 Task: Search one way flight ticket for 1 adult, 6 children, 1 infant in seat and 1 infant on lap in business from Albany: Albany International Airport to Greenville: Pitt-greenville Airport on 5-2-2023. Choice of flights is Emirates. Number of bags: 1 carry on bag. Price is upto 65000. Outbound departure time preference is 15:30.
Action: Mouse moved to (246, 320)
Screenshot: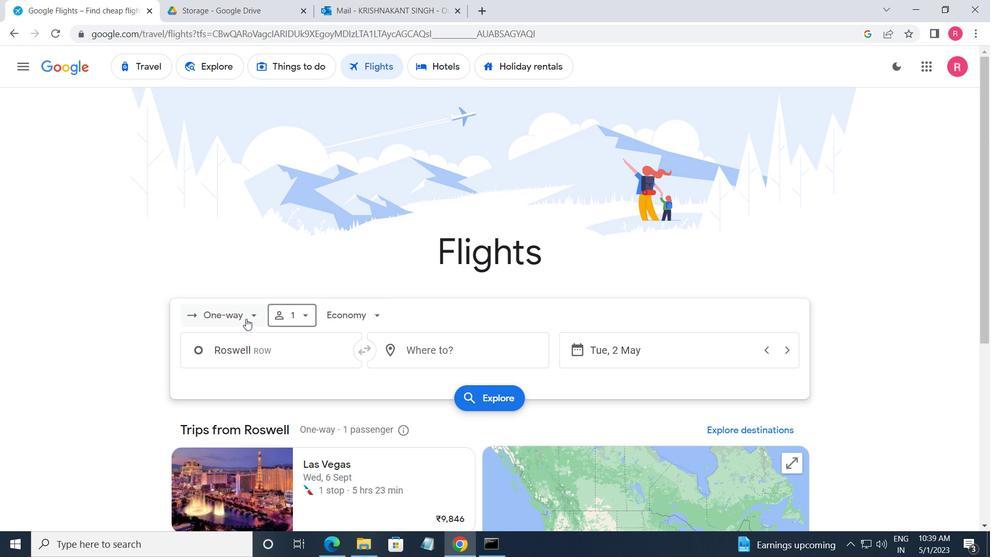 
Action: Mouse pressed left at (246, 320)
Screenshot: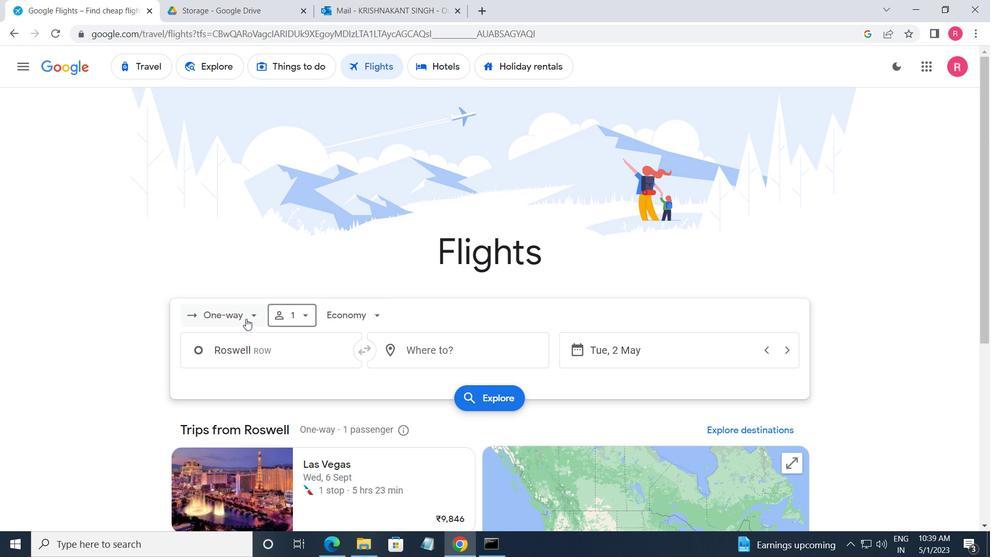 
Action: Mouse moved to (241, 382)
Screenshot: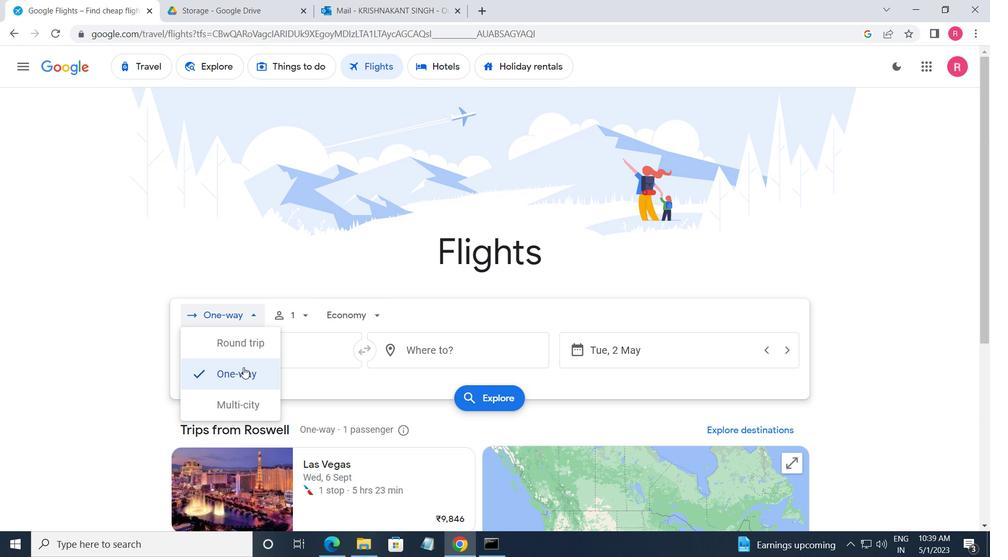 
Action: Mouse pressed left at (241, 382)
Screenshot: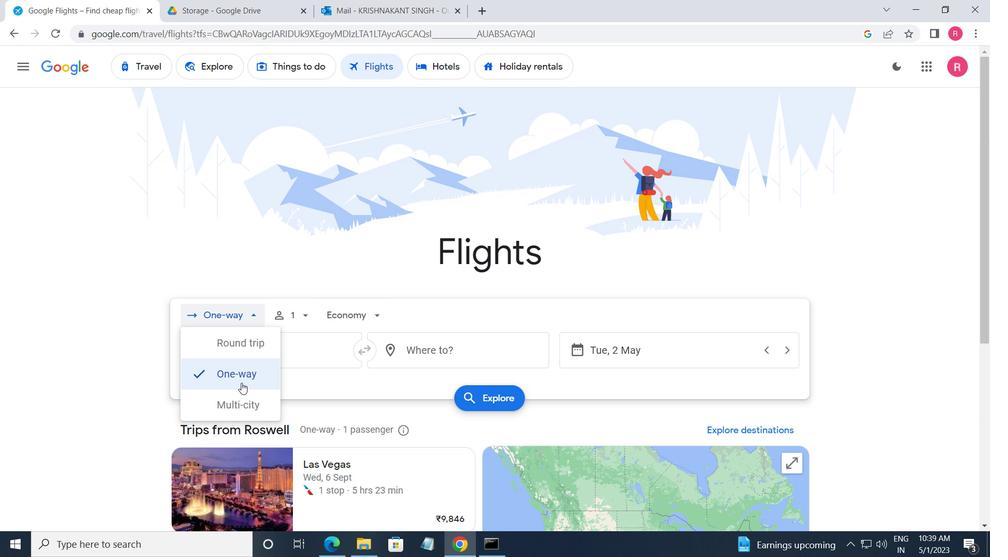 
Action: Mouse moved to (298, 319)
Screenshot: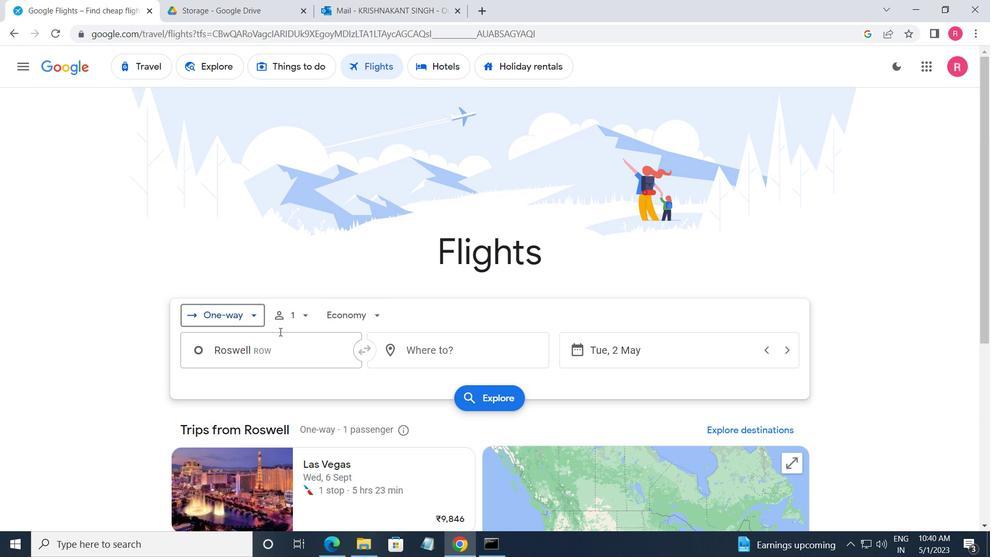 
Action: Mouse pressed left at (298, 319)
Screenshot: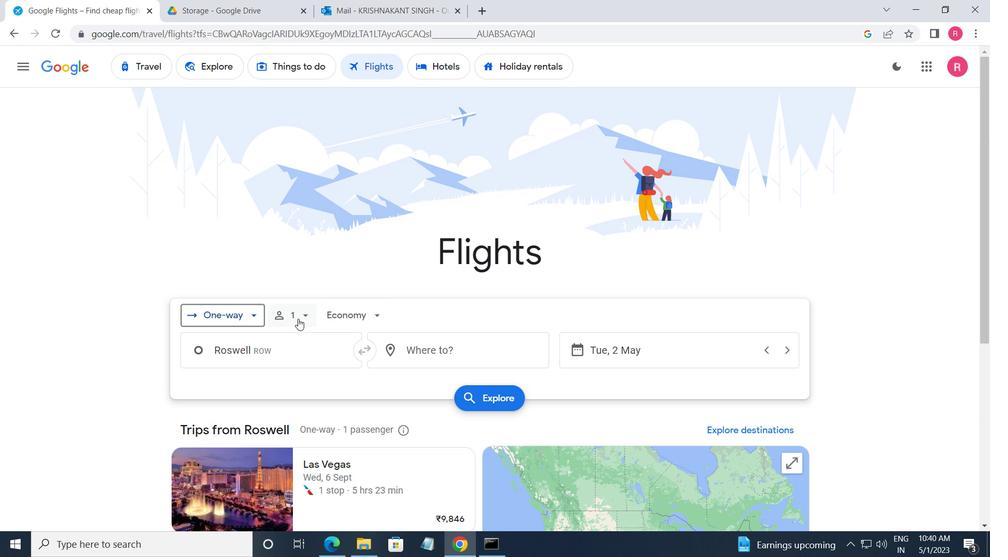 
Action: Mouse moved to (401, 353)
Screenshot: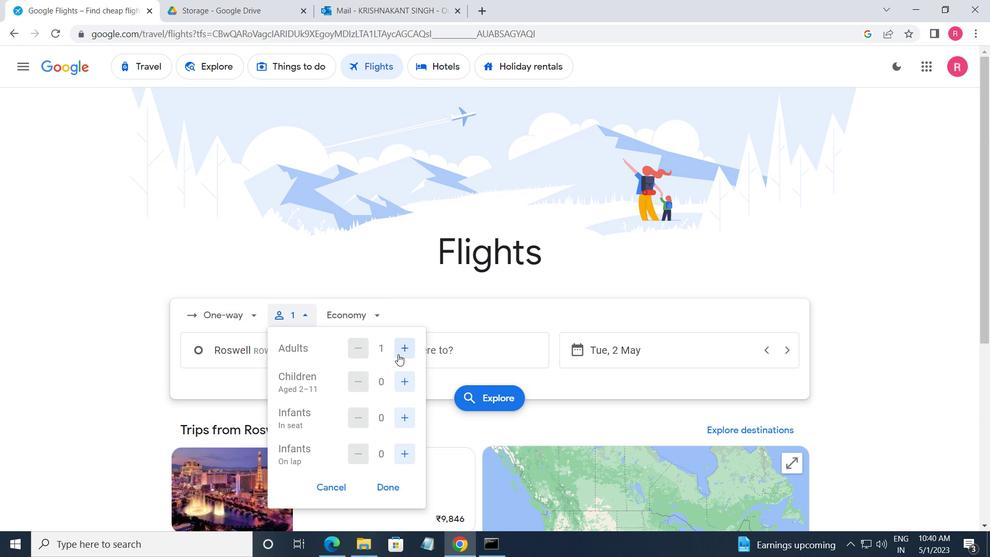 
Action: Mouse pressed left at (401, 353)
Screenshot: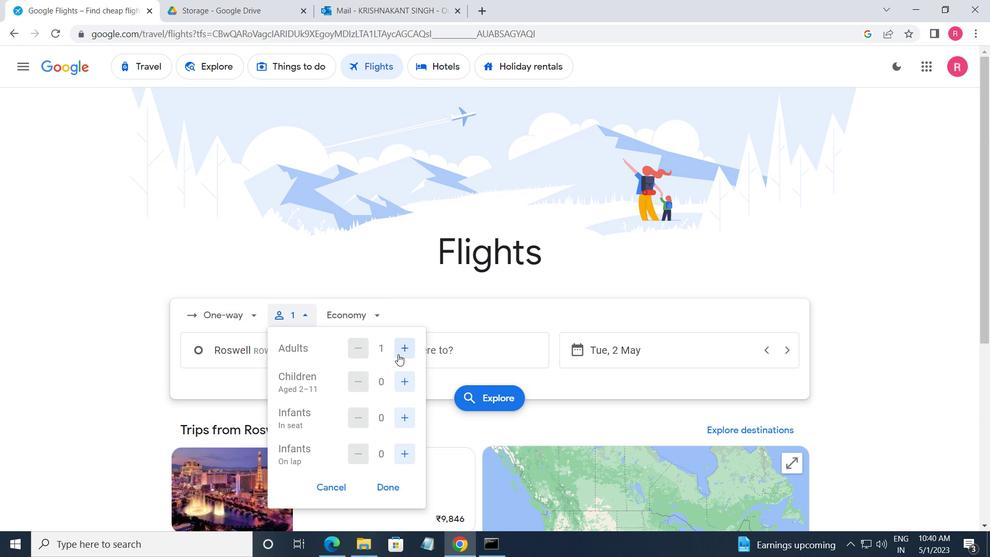 
Action: Mouse moved to (403, 353)
Screenshot: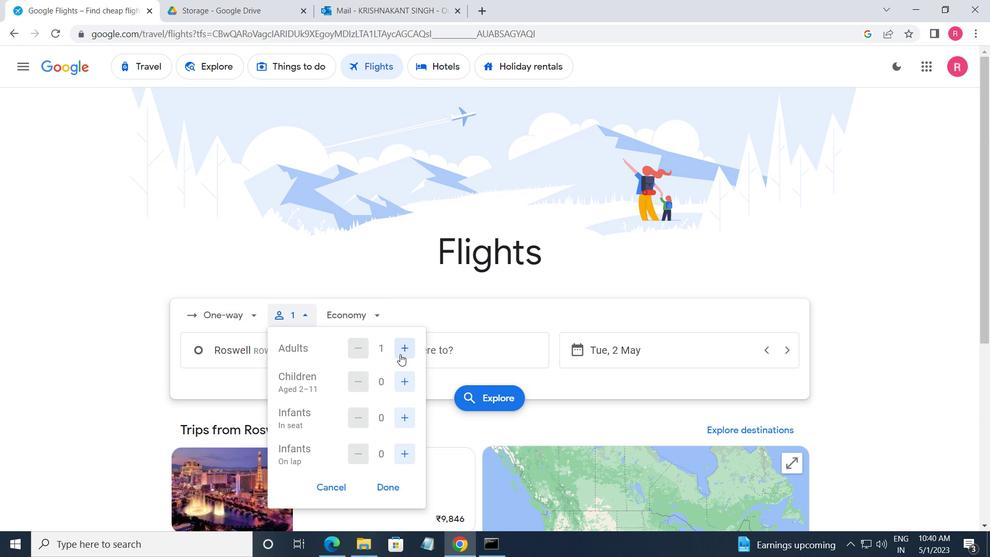 
Action: Mouse pressed left at (403, 353)
Screenshot: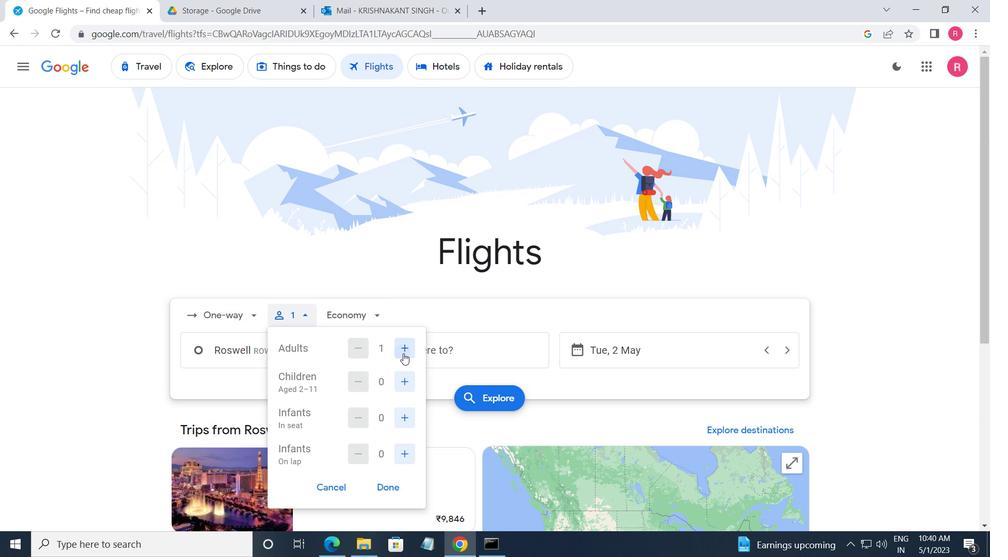 
Action: Mouse pressed left at (403, 353)
Screenshot: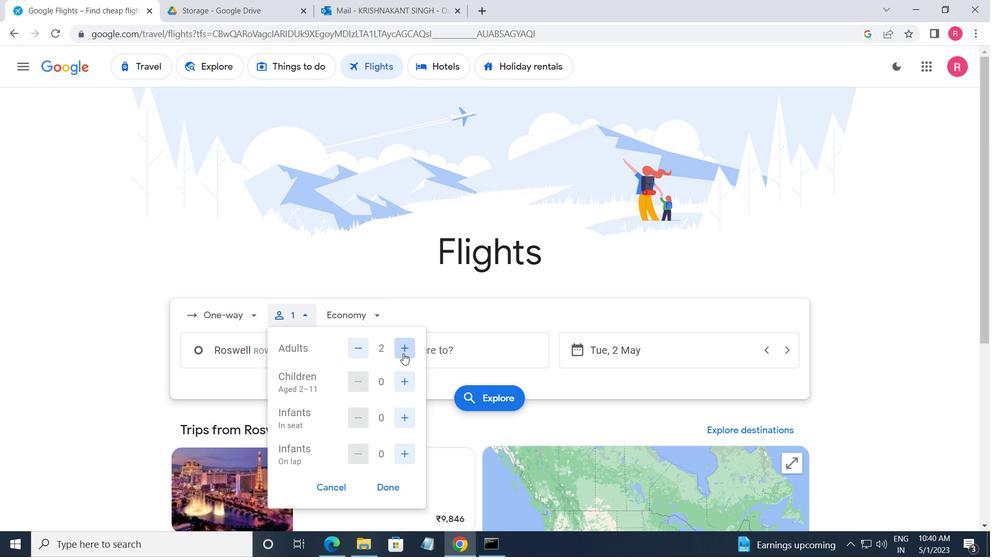 
Action: Mouse pressed left at (403, 353)
Screenshot: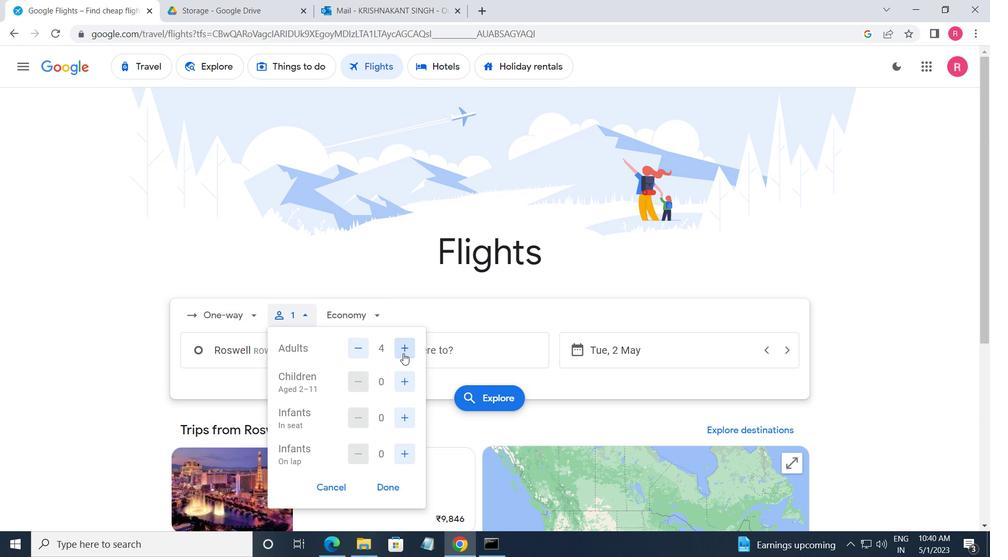 
Action: Mouse moved to (396, 385)
Screenshot: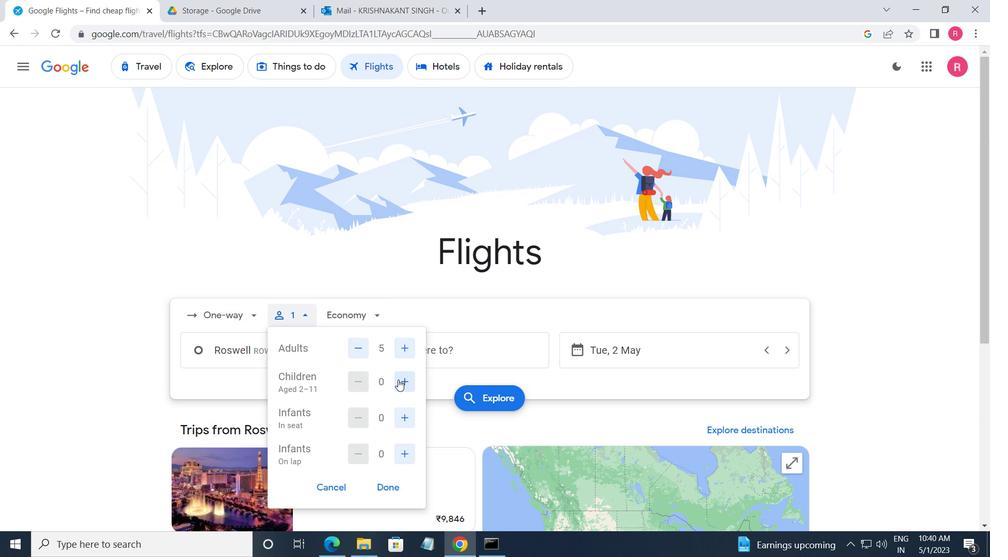 
Action: Mouse pressed left at (396, 385)
Screenshot: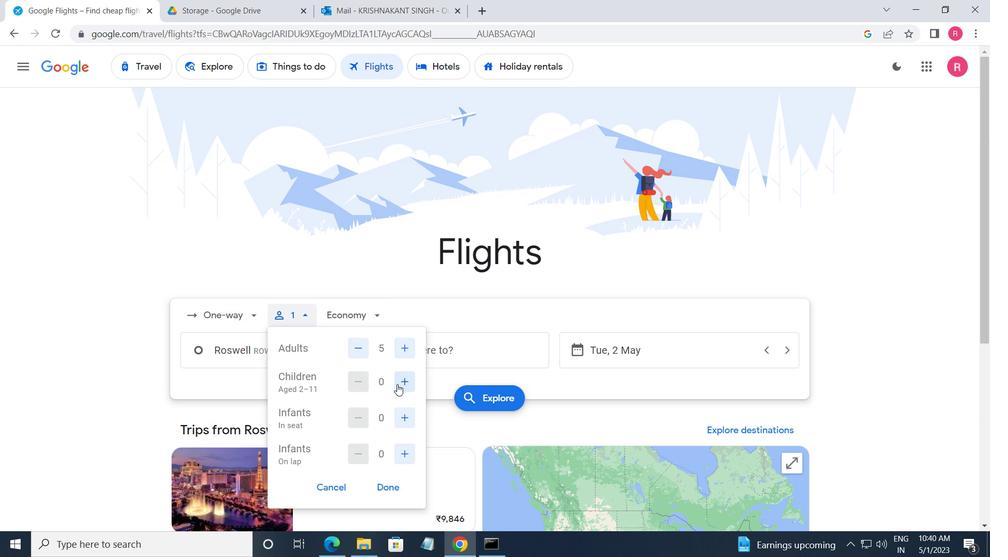 
Action: Mouse moved to (399, 415)
Screenshot: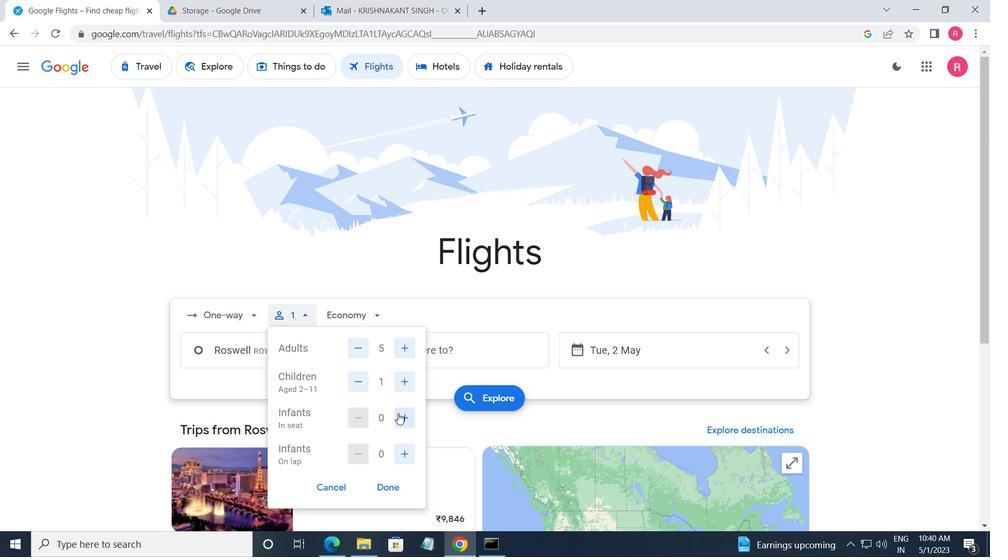 
Action: Mouse pressed left at (399, 415)
Screenshot: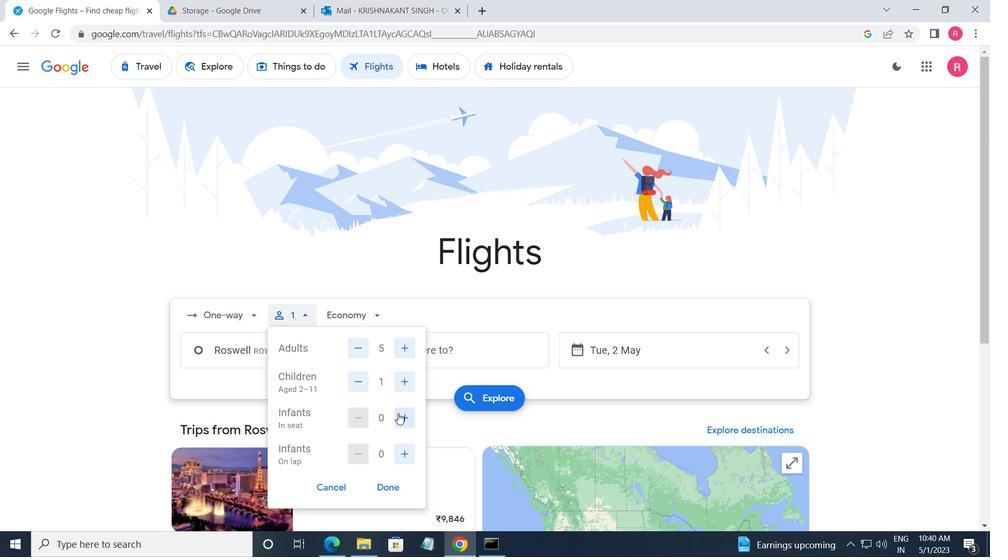 
Action: Mouse moved to (401, 415)
Screenshot: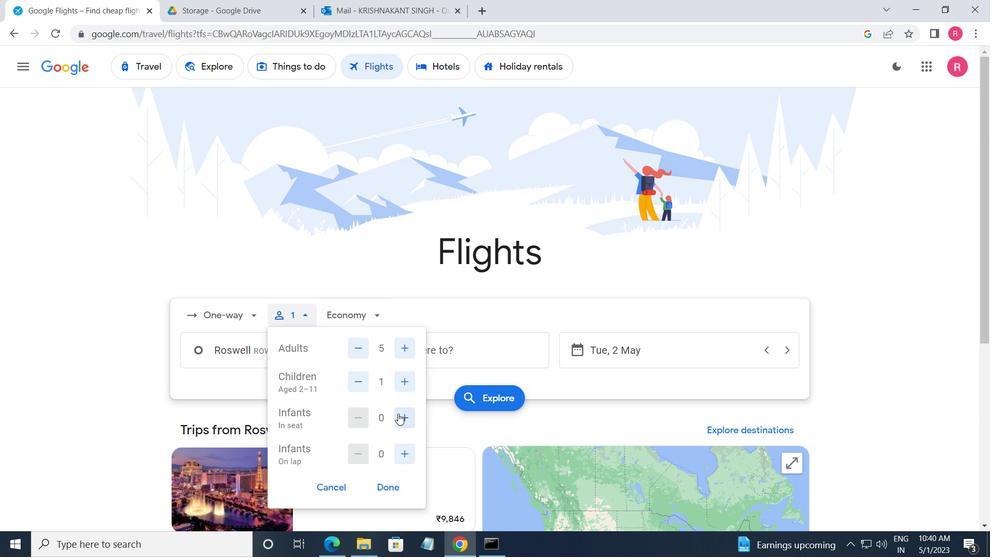 
Action: Mouse pressed left at (401, 415)
Screenshot: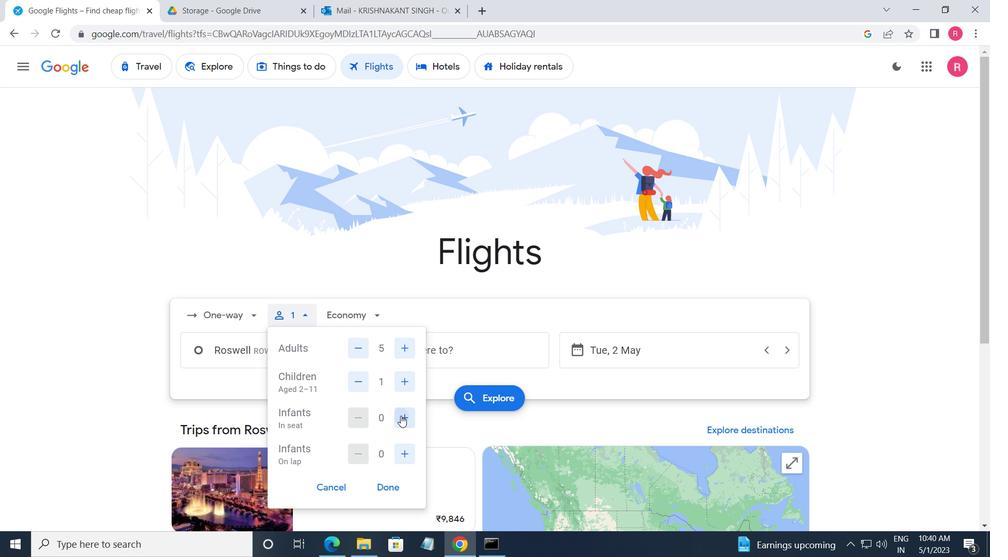 
Action: Mouse moved to (406, 449)
Screenshot: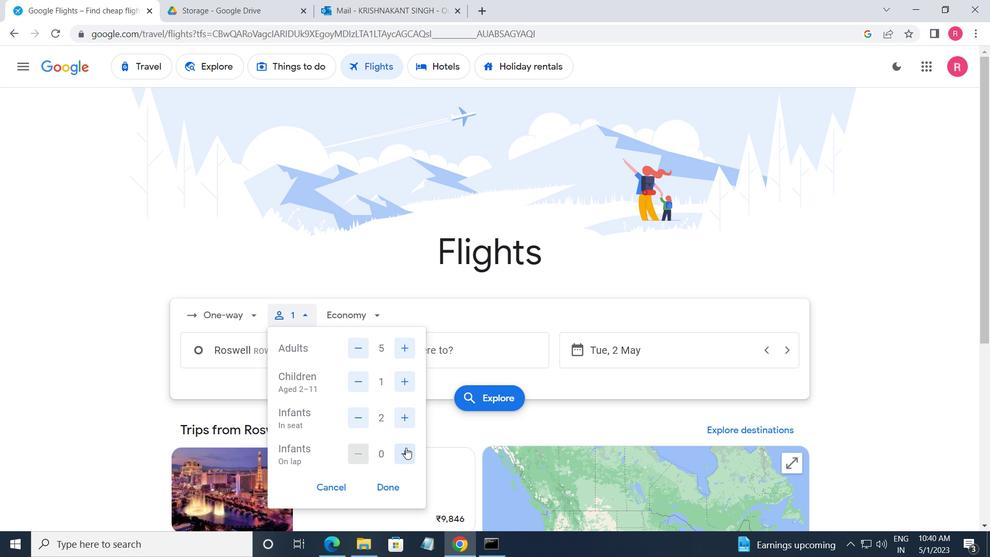 
Action: Mouse pressed left at (406, 449)
Screenshot: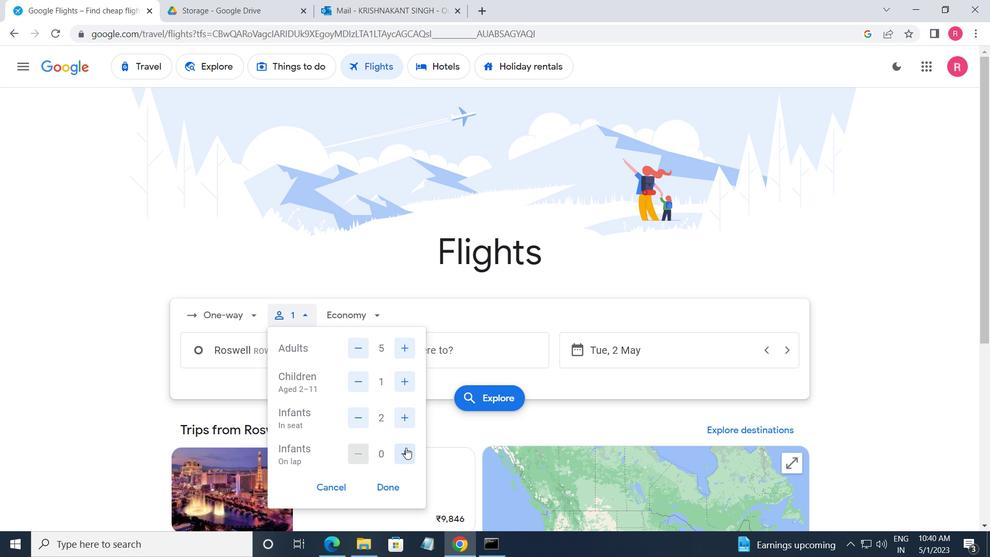 
Action: Mouse moved to (389, 490)
Screenshot: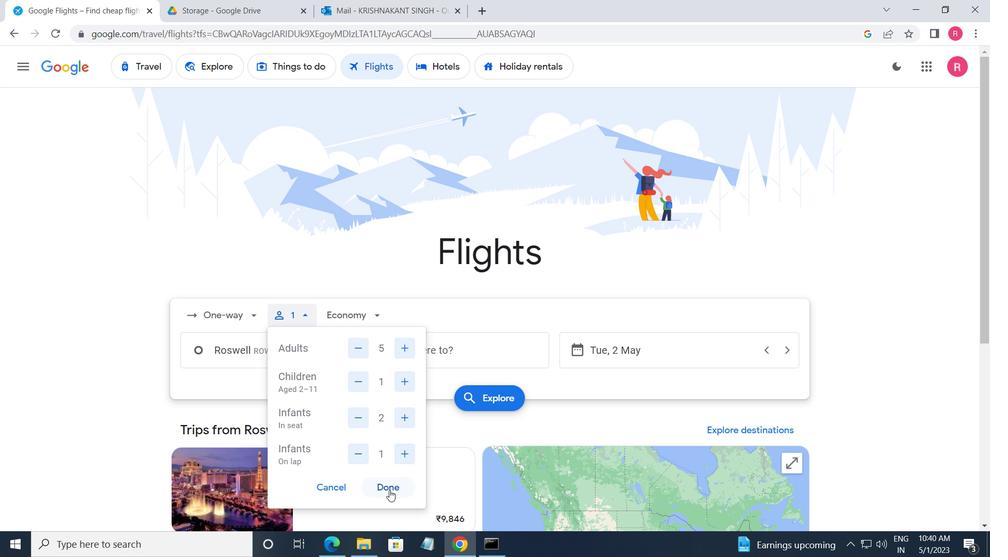 
Action: Mouse pressed left at (389, 490)
Screenshot: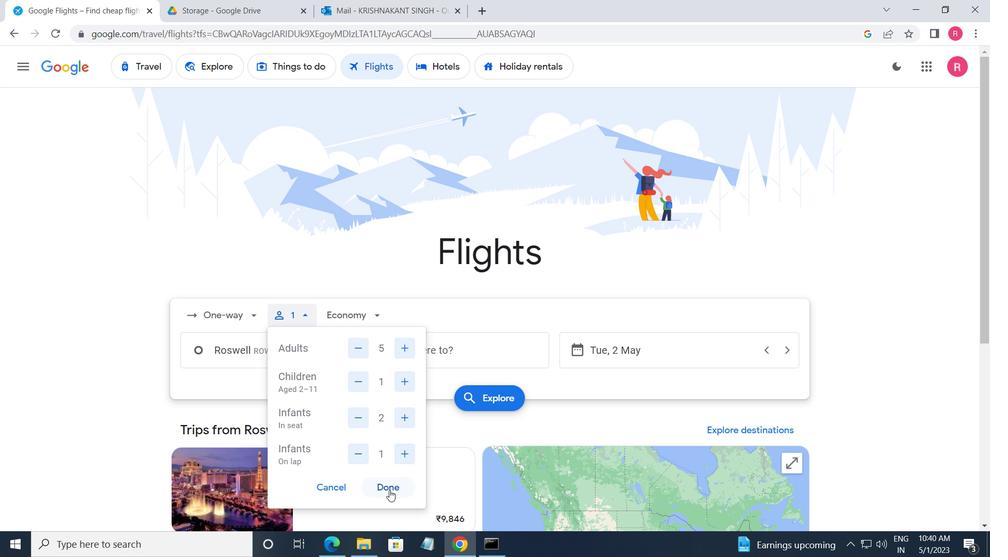 
Action: Mouse moved to (341, 317)
Screenshot: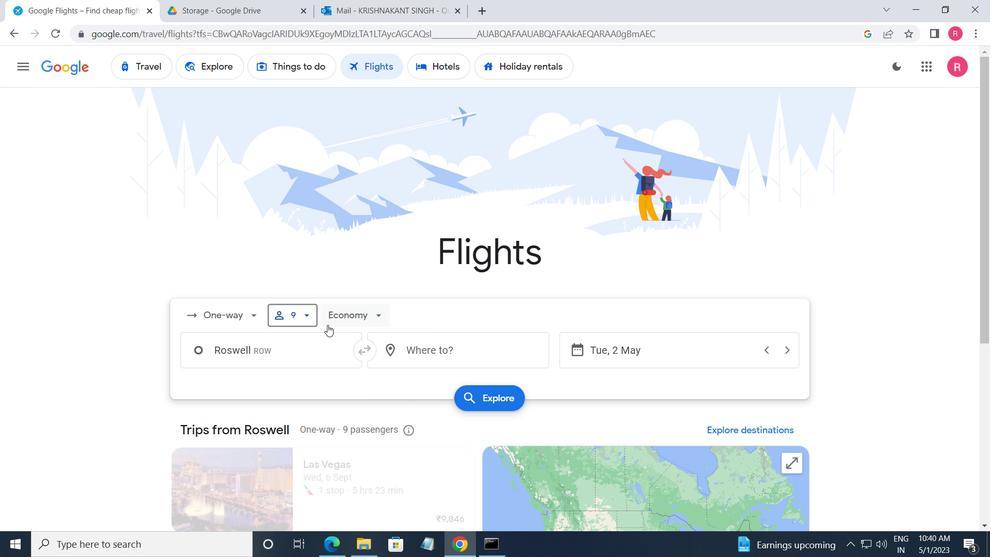 
Action: Mouse pressed left at (341, 317)
Screenshot: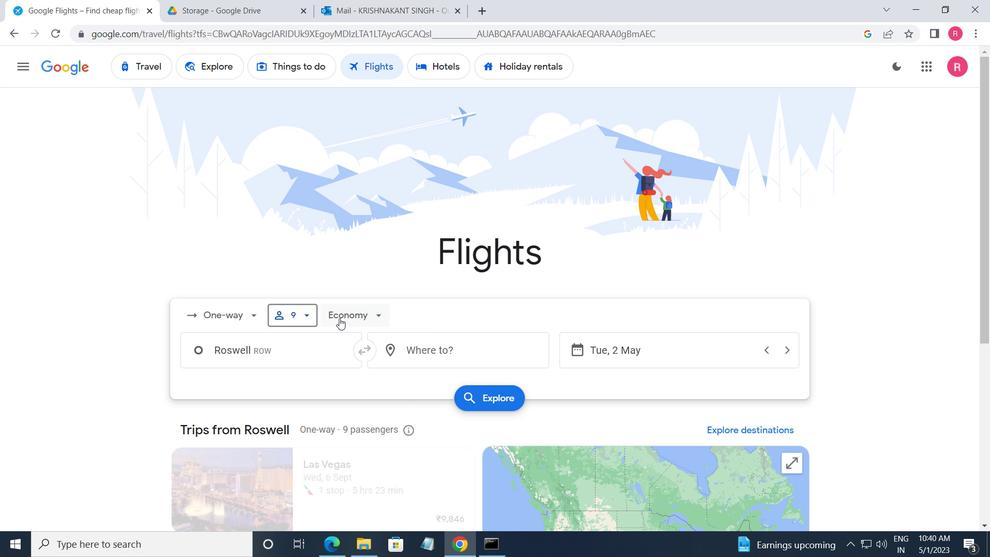 
Action: Mouse moved to (388, 413)
Screenshot: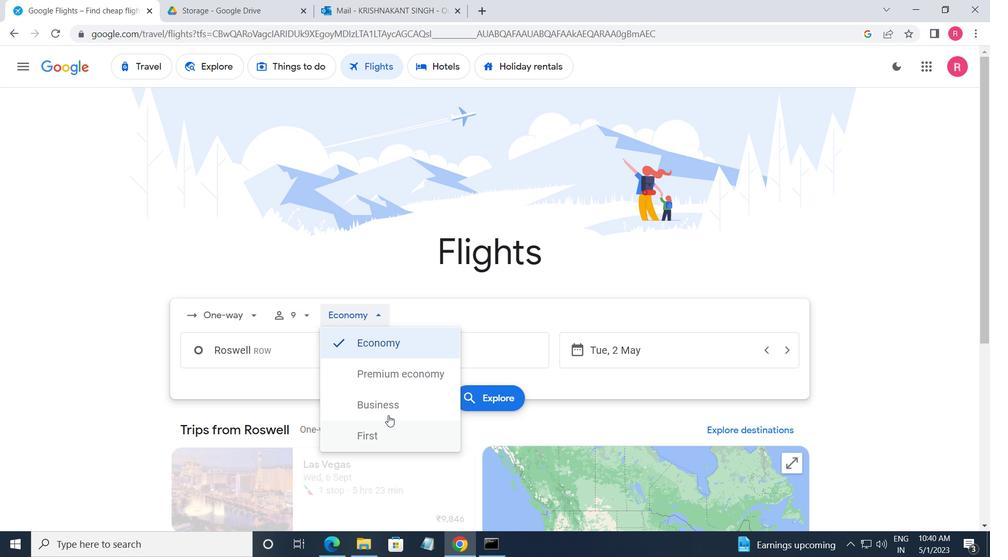 
Action: Mouse pressed left at (388, 413)
Screenshot: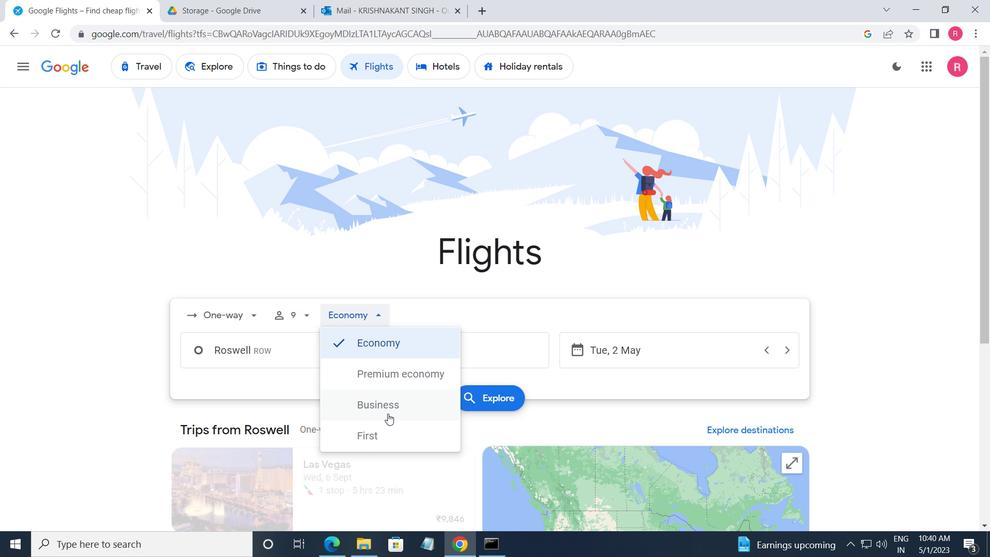 
Action: Mouse moved to (300, 363)
Screenshot: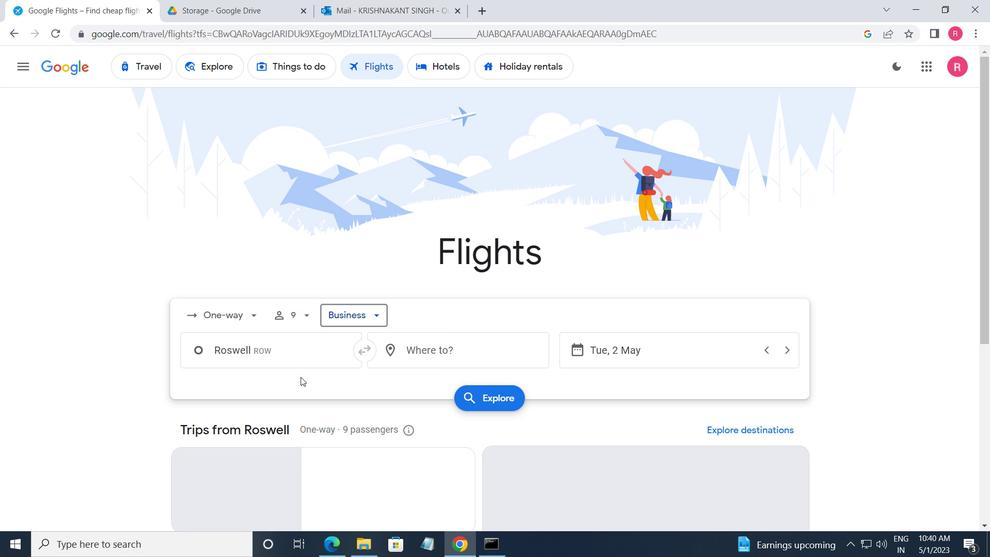 
Action: Mouse pressed left at (300, 363)
Screenshot: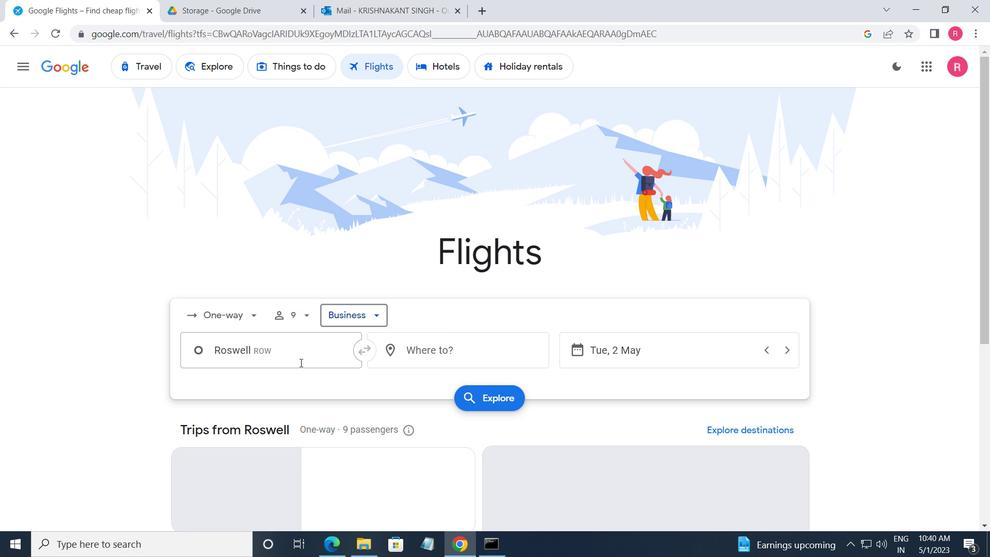 
Action: Key pressed <Key.shift>SANTA<Key.space><Key.shift>FE<Key.space><Key.shift><Key.shift><Key.shift><Key.shift><Key.shift><Key.shift>MUN<Key.backspace><Key.backspace>
Screenshot: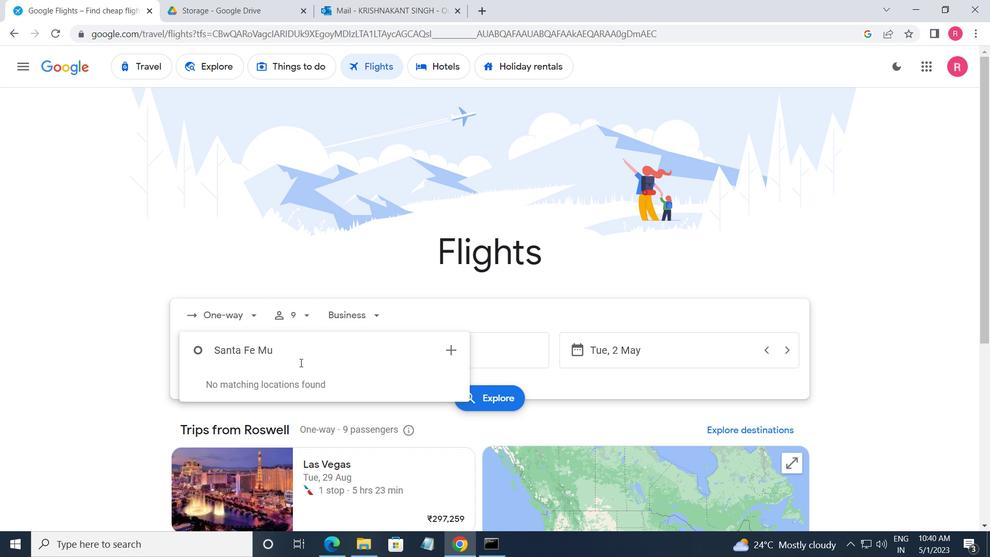 
Action: Mouse moved to (273, 485)
Screenshot: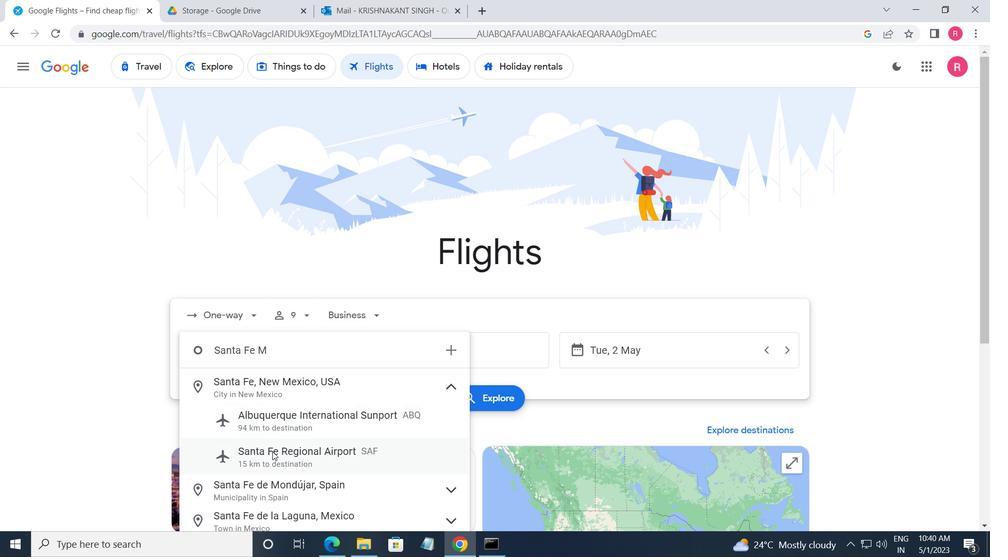 
Action: Mouse pressed left at (273, 485)
Screenshot: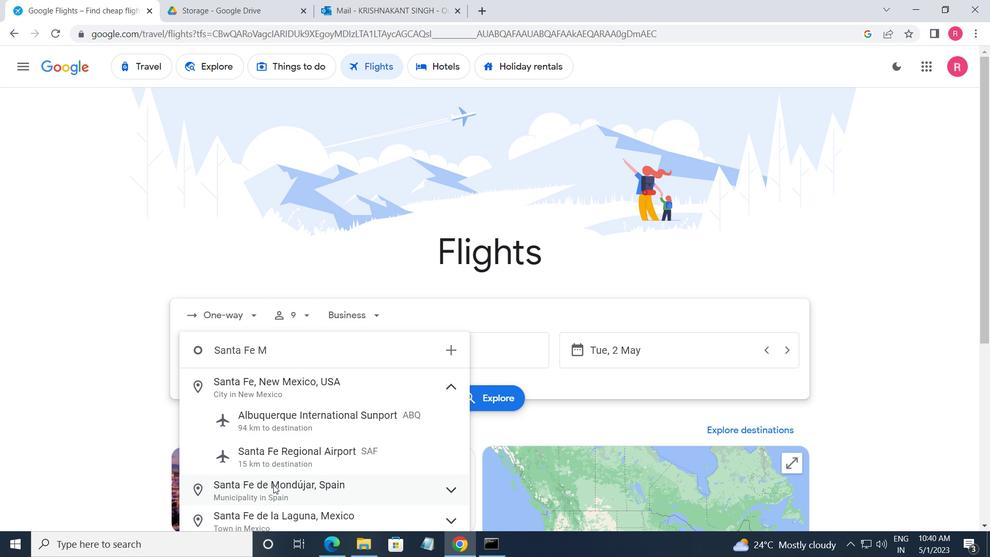 
Action: Mouse moved to (491, 358)
Screenshot: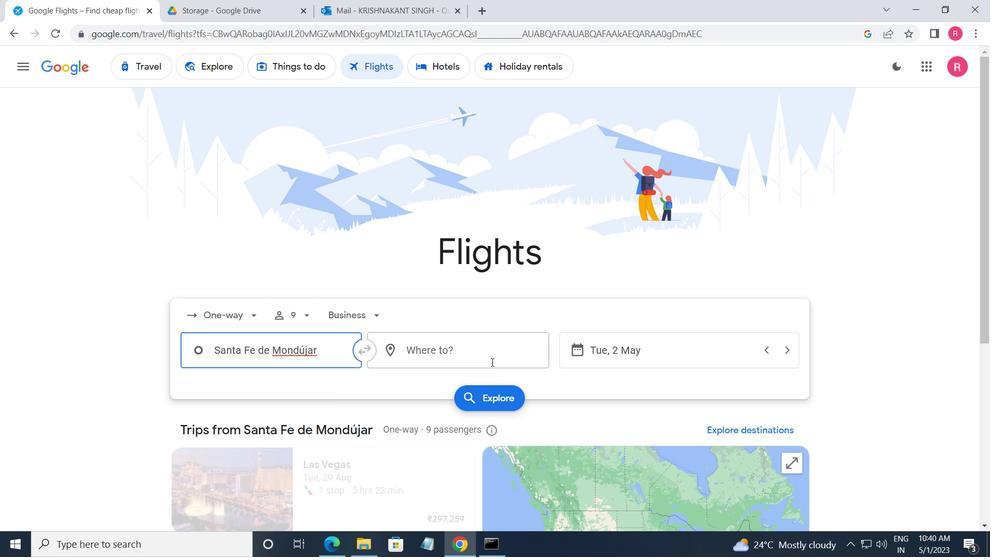 
Action: Mouse pressed left at (491, 358)
Screenshot: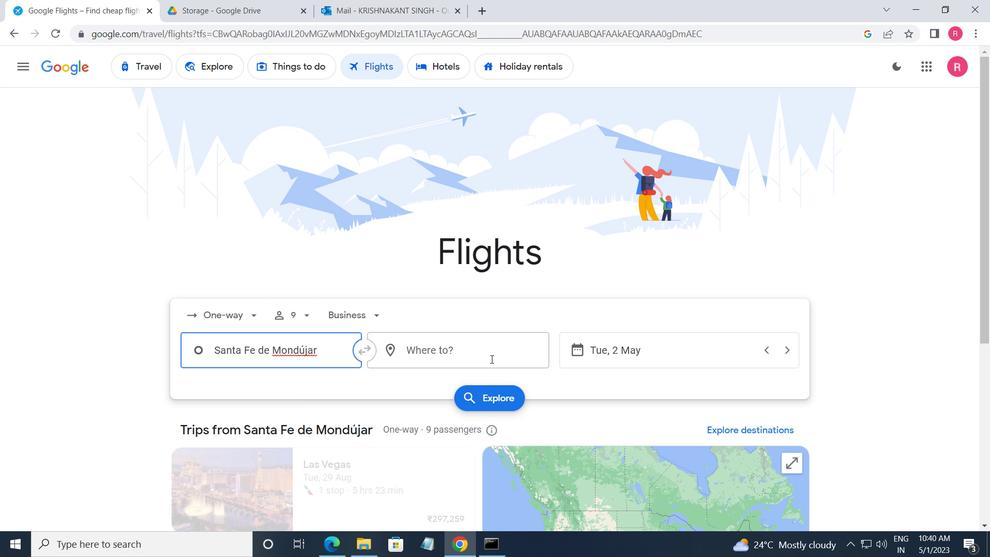 
Action: Mouse moved to (446, 476)
Screenshot: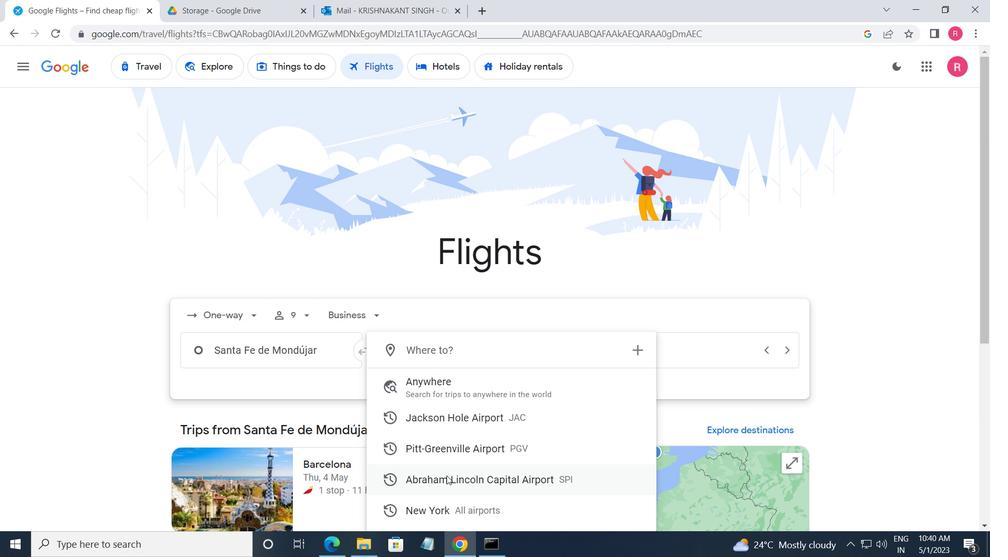 
Action: Mouse pressed left at (446, 476)
Screenshot: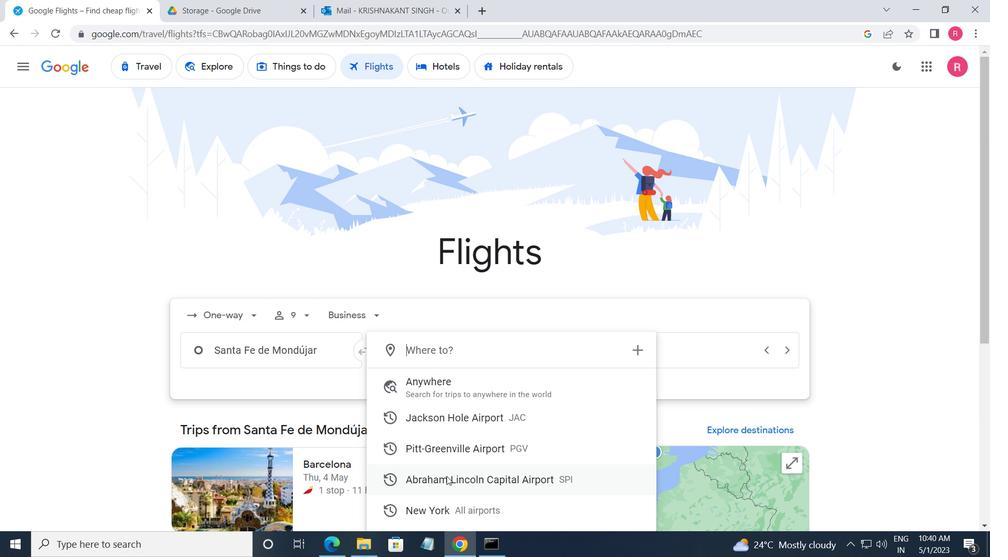 
Action: Mouse moved to (661, 358)
Screenshot: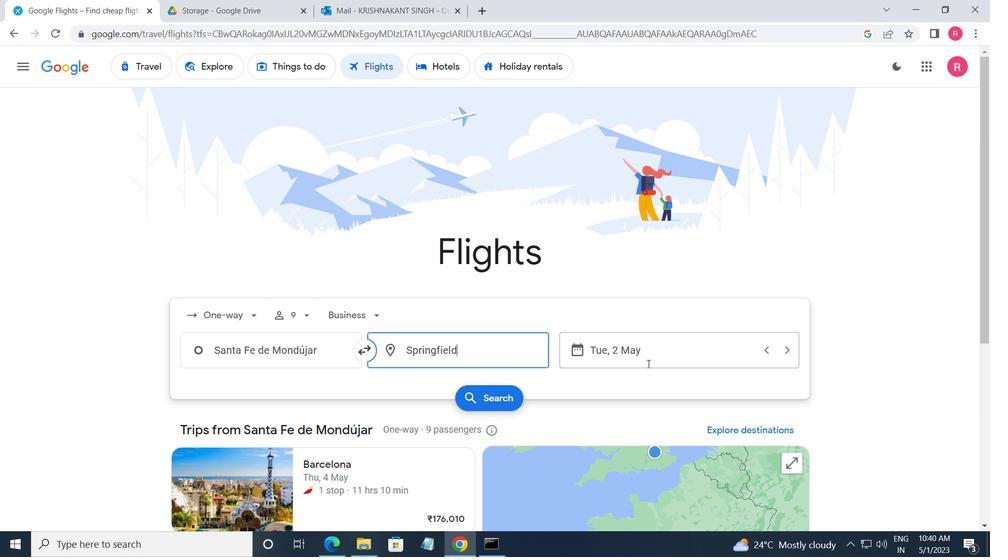 
Action: Mouse pressed left at (661, 358)
Screenshot: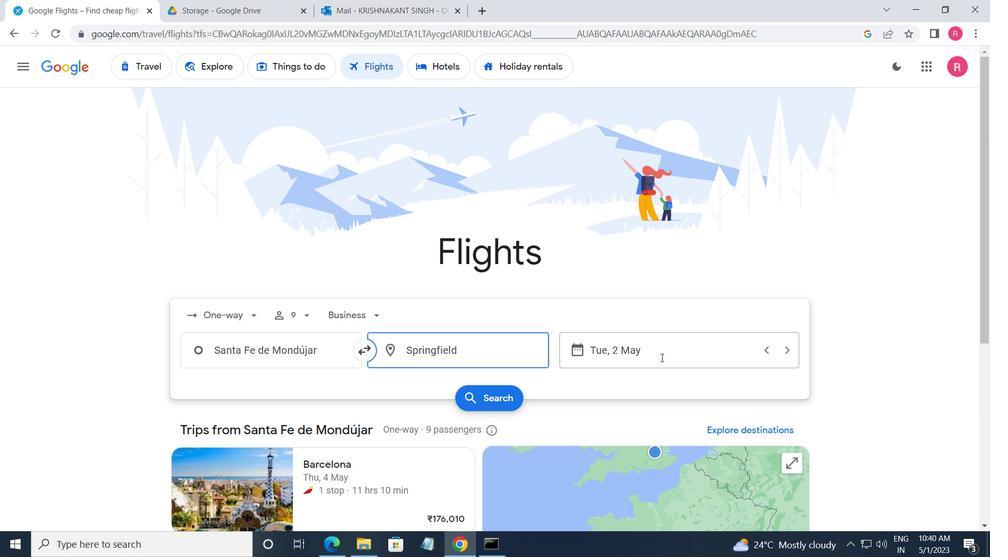 
Action: Mouse moved to (403, 296)
Screenshot: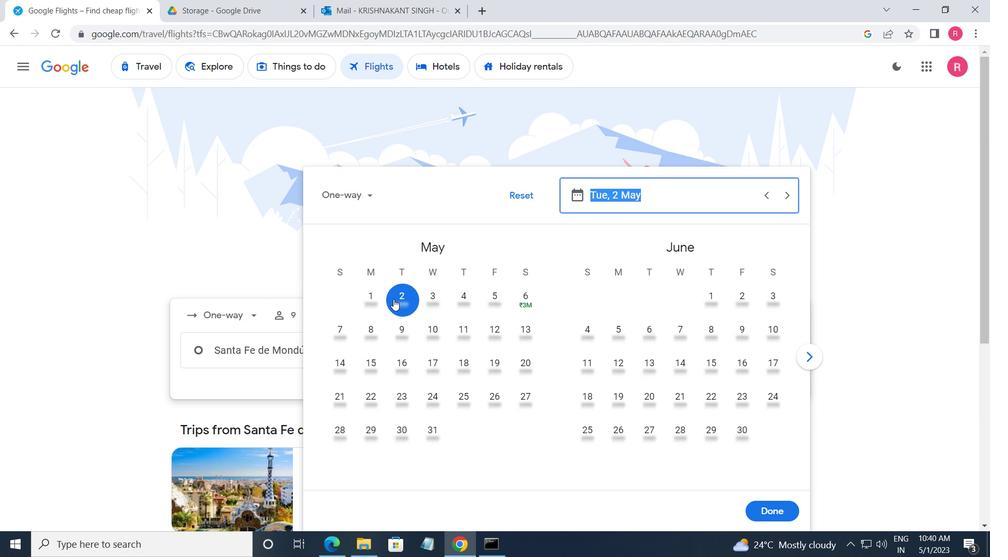 
Action: Mouse pressed left at (403, 296)
Screenshot: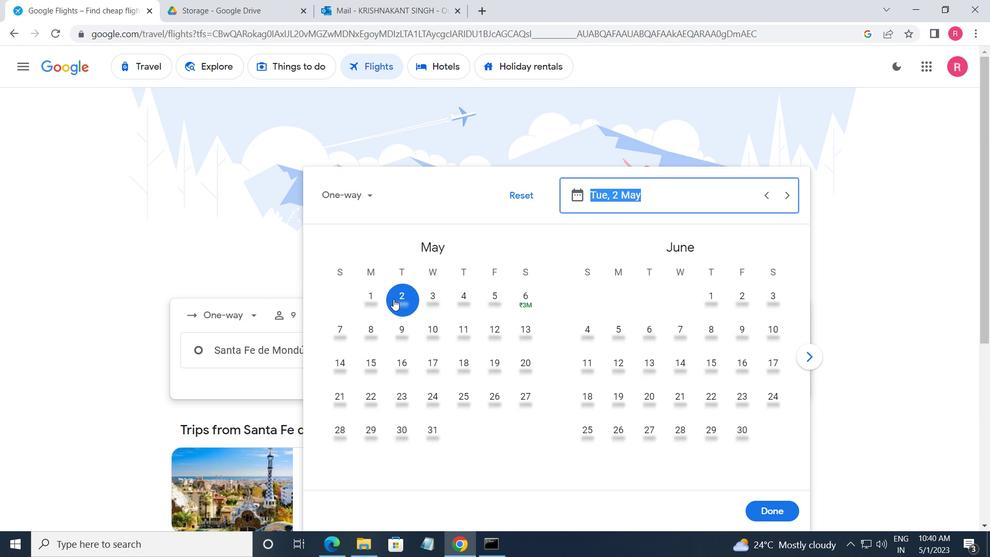 
Action: Mouse moved to (779, 514)
Screenshot: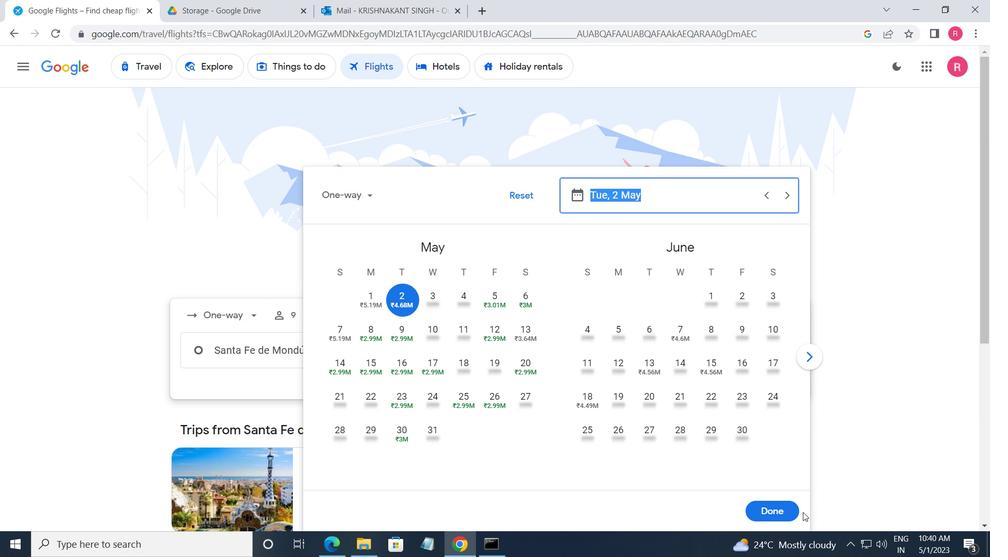 
Action: Mouse pressed left at (779, 514)
Screenshot: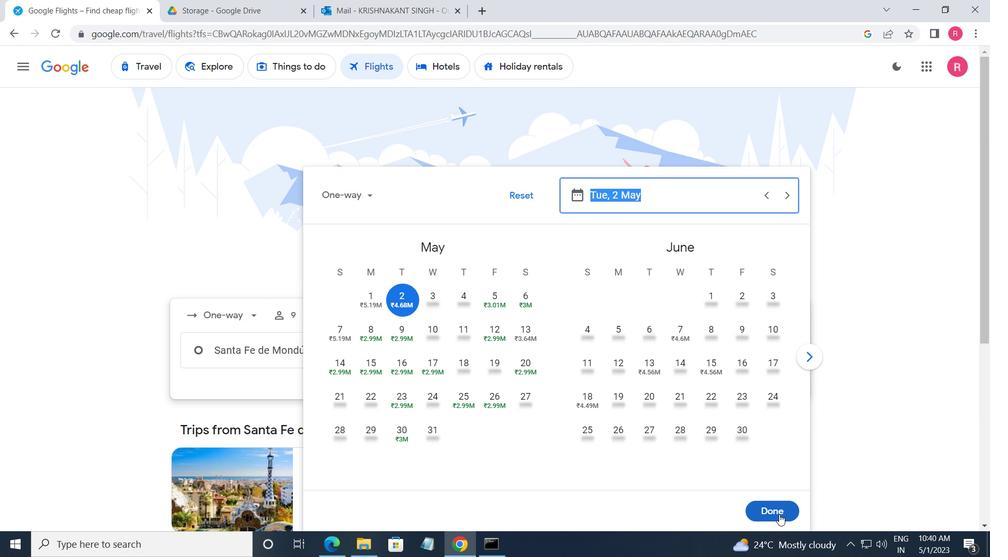 
Action: Mouse moved to (485, 404)
Screenshot: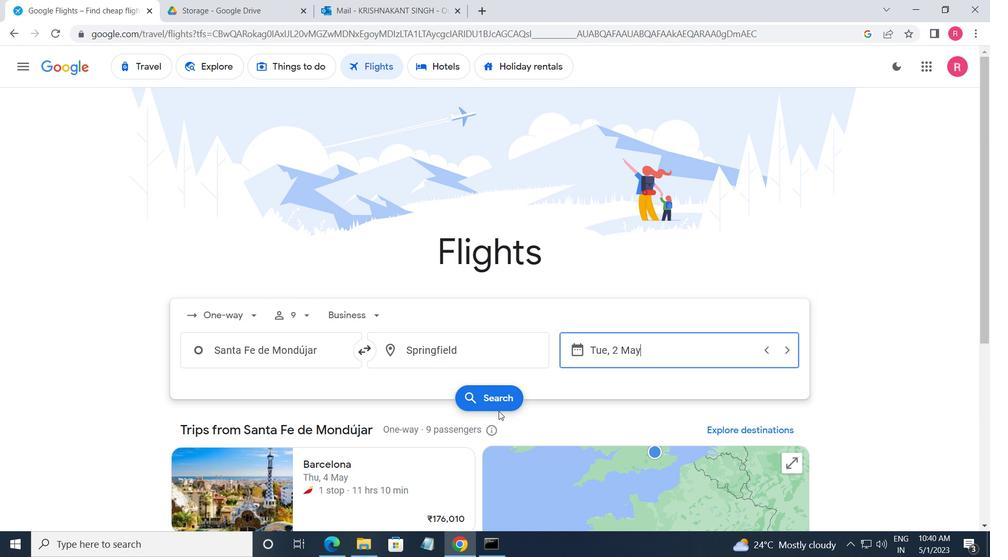 
Action: Mouse pressed left at (485, 404)
Screenshot: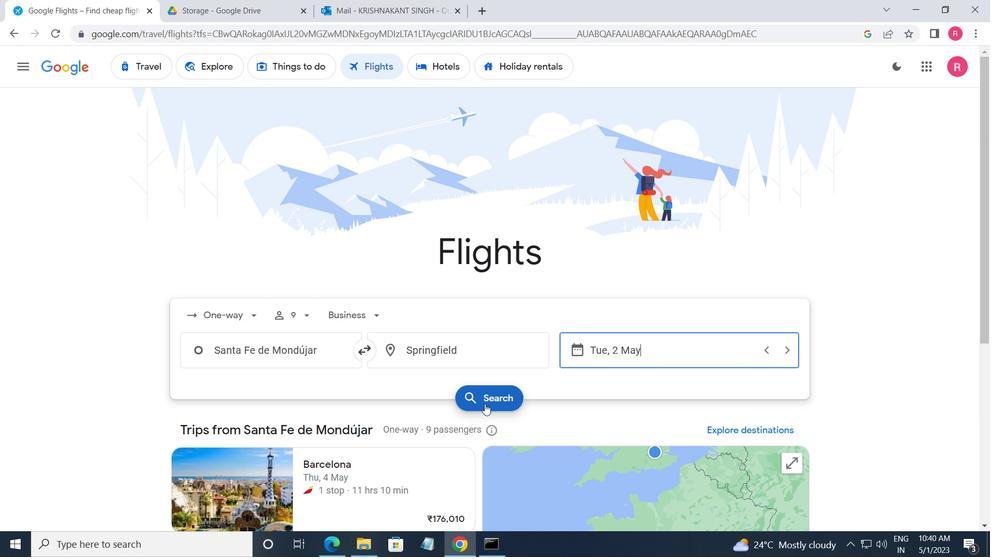 
Action: Mouse moved to (196, 187)
Screenshot: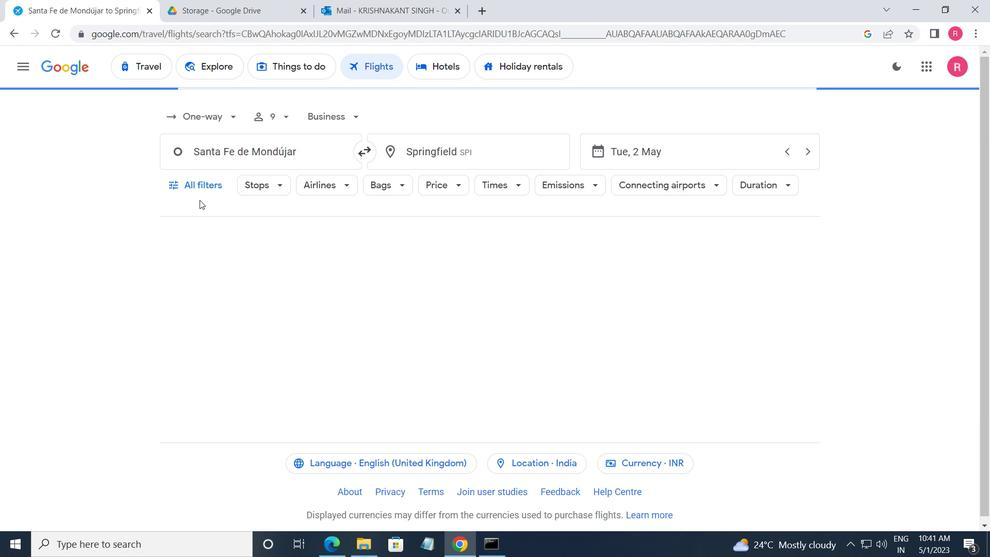 
Action: Mouse pressed left at (196, 187)
Screenshot: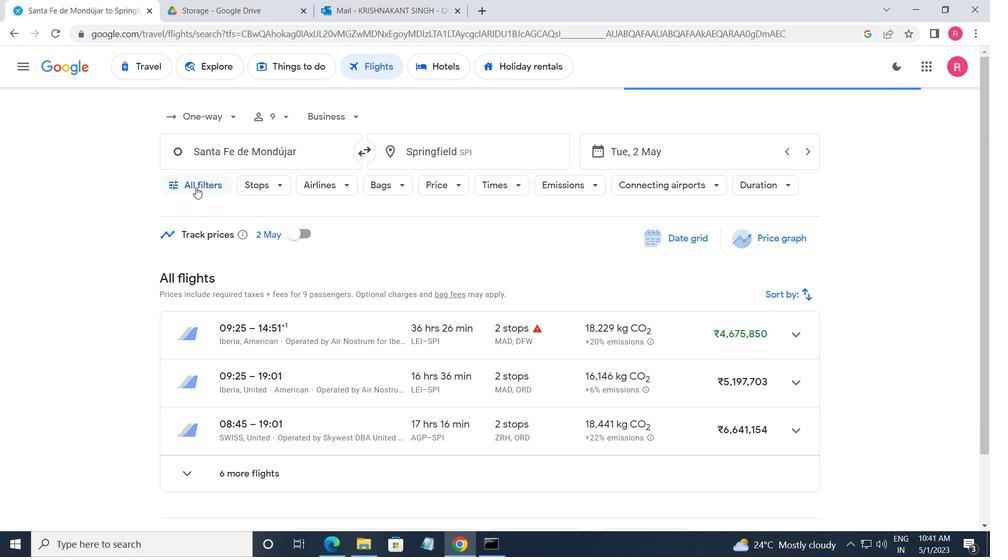 
Action: Mouse moved to (272, 266)
Screenshot: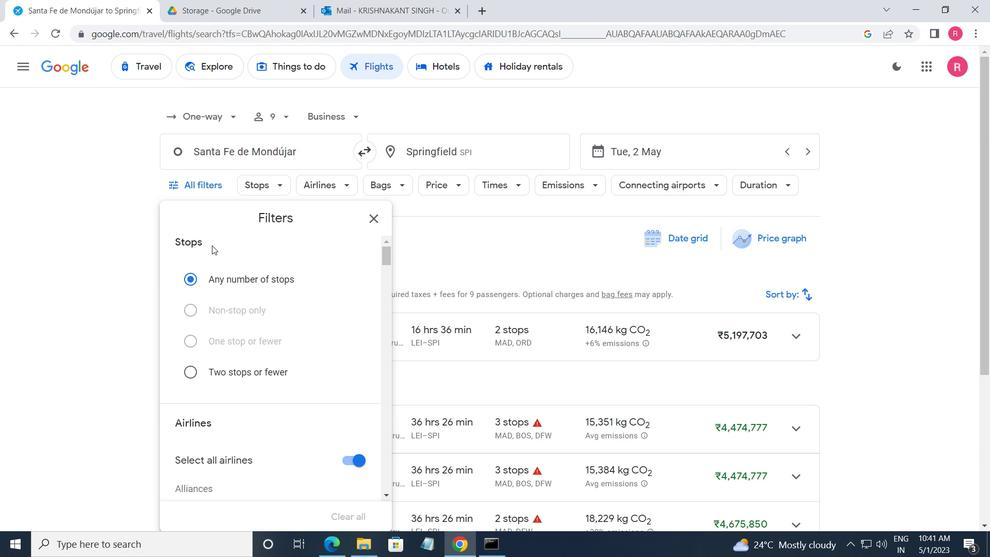 
Action: Mouse scrolled (272, 266) with delta (0, 0)
Screenshot: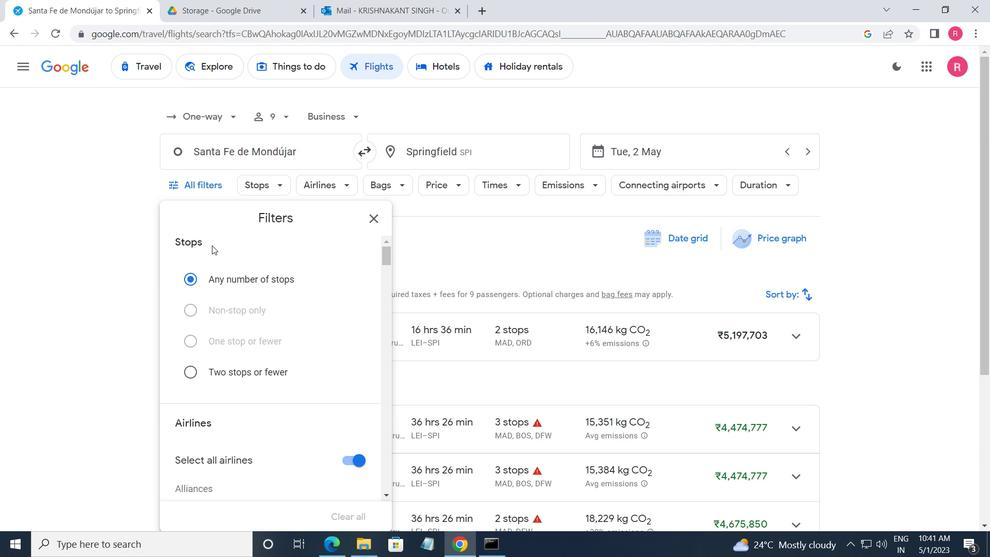 
Action: Mouse moved to (279, 275)
Screenshot: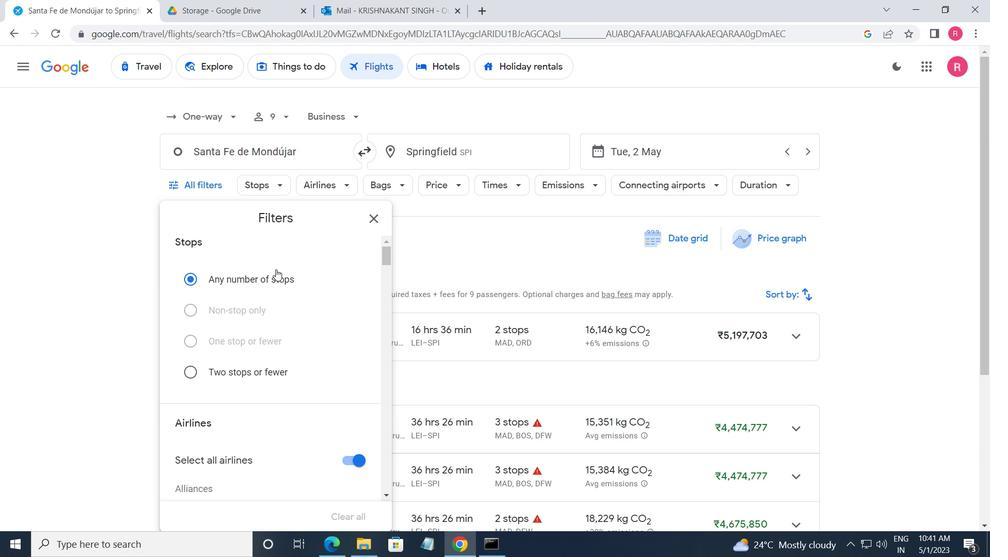 
Action: Mouse scrolled (279, 275) with delta (0, 0)
Screenshot: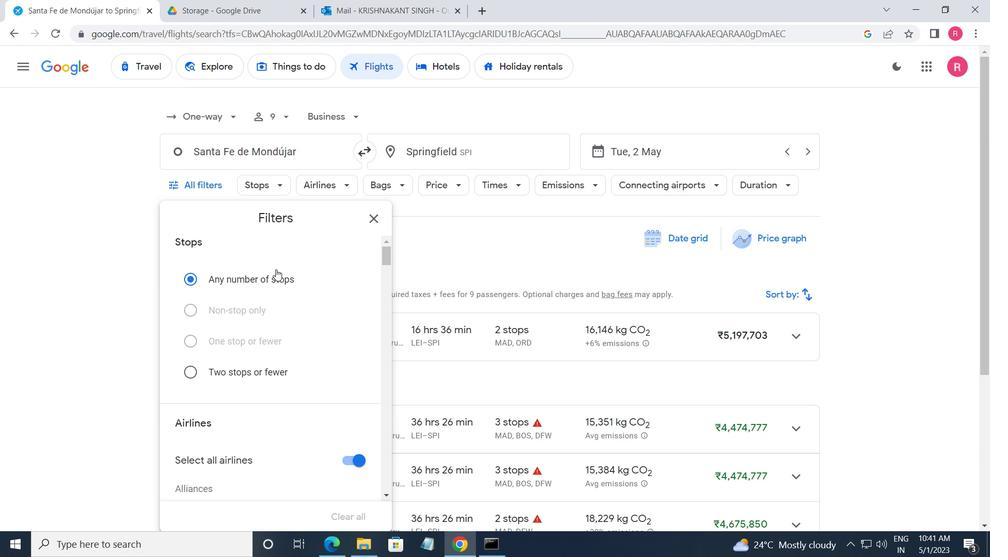 
Action: Mouse moved to (279, 281)
Screenshot: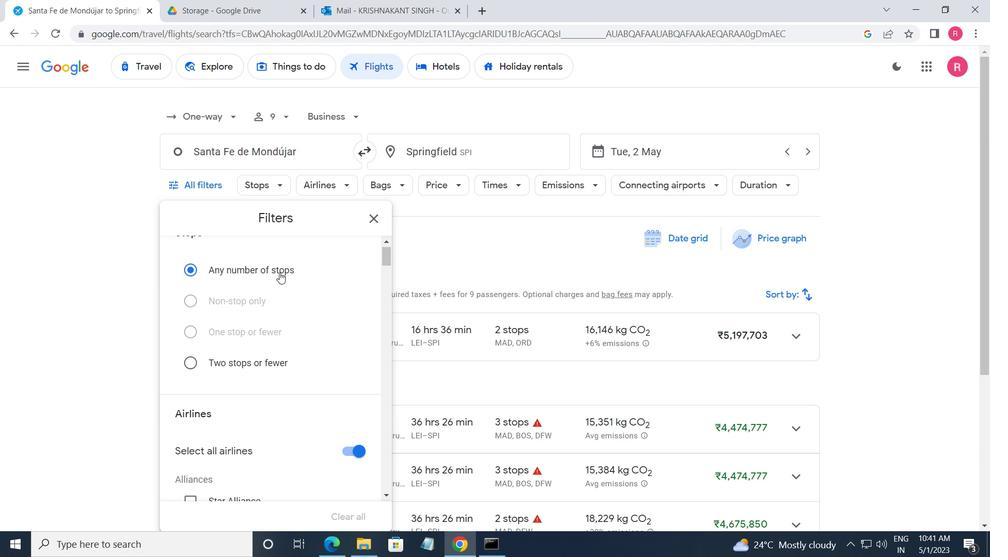 
Action: Mouse scrolled (279, 281) with delta (0, 0)
Screenshot: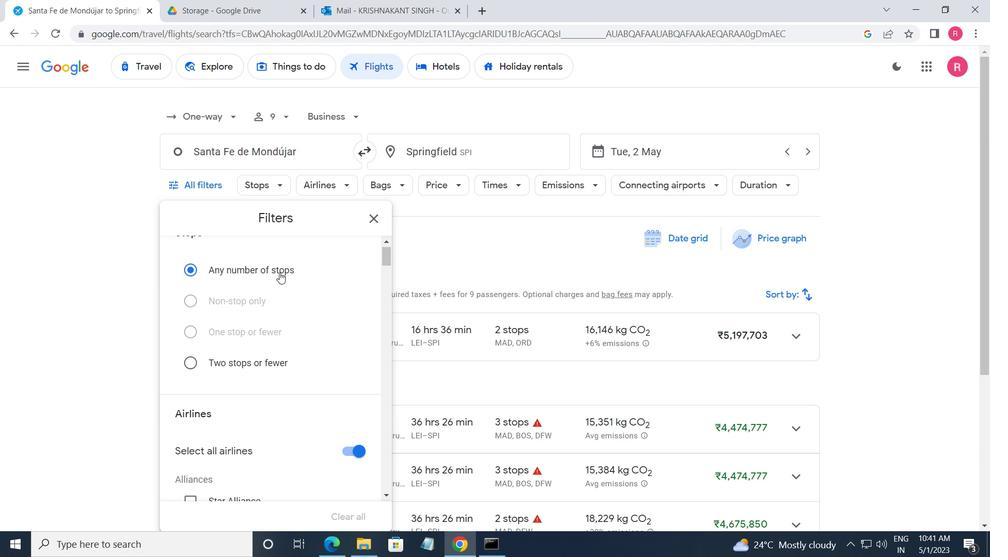 
Action: Mouse moved to (279, 282)
Screenshot: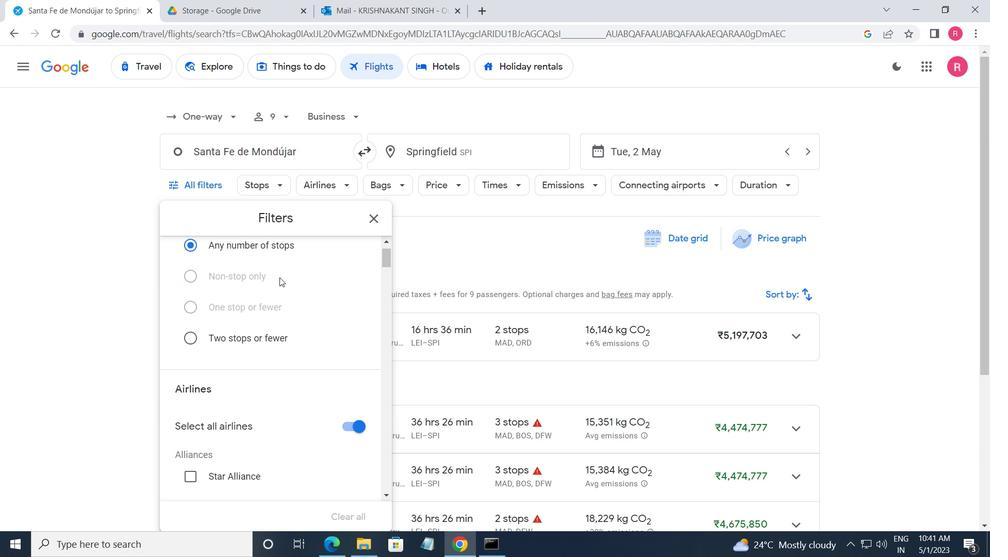 
Action: Mouse scrolled (279, 282) with delta (0, 0)
Screenshot: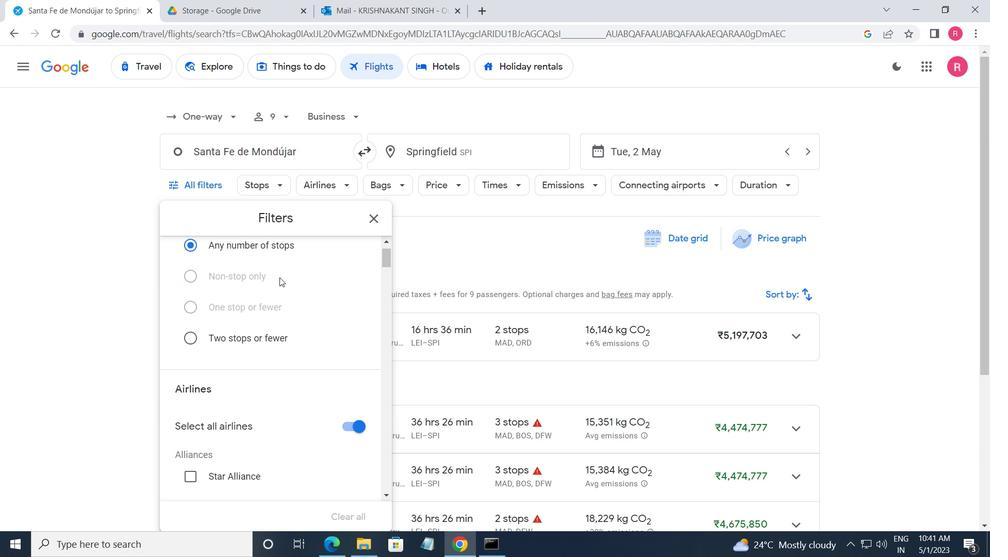 
Action: Mouse scrolled (279, 282) with delta (0, 0)
Screenshot: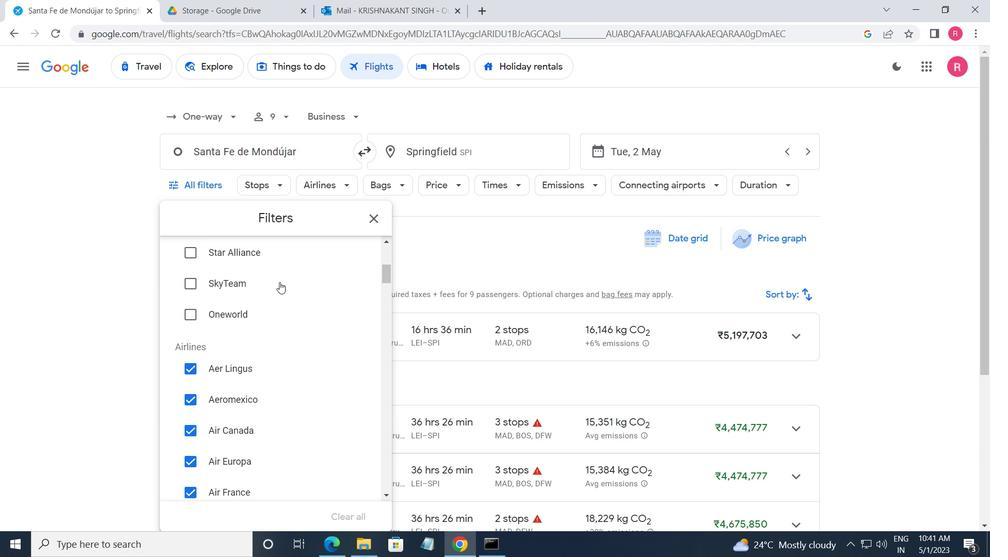 
Action: Mouse scrolled (279, 282) with delta (0, 0)
Screenshot: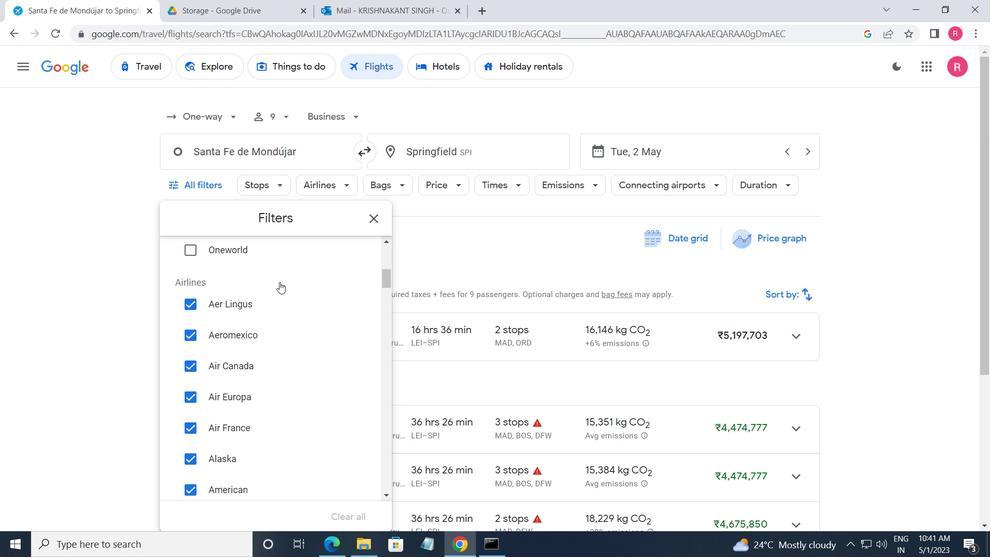 
Action: Mouse scrolled (279, 282) with delta (0, 0)
Screenshot: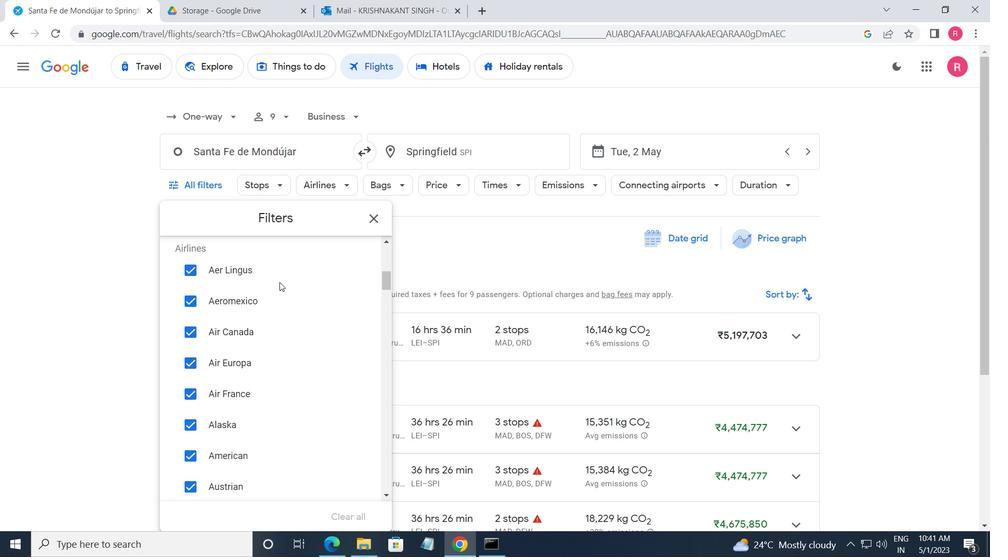
Action: Mouse scrolled (279, 282) with delta (0, 0)
Screenshot: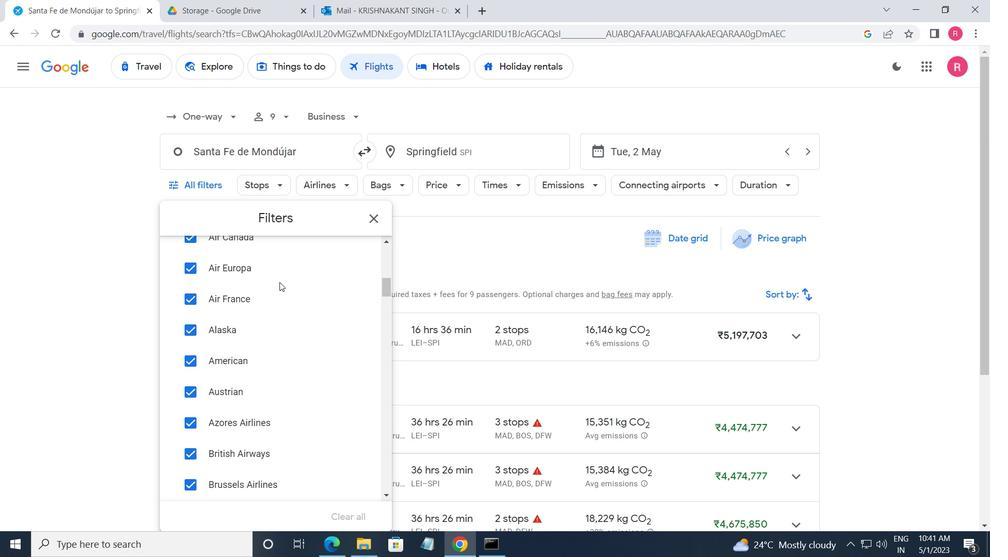 
Action: Mouse scrolled (279, 282) with delta (0, 0)
Screenshot: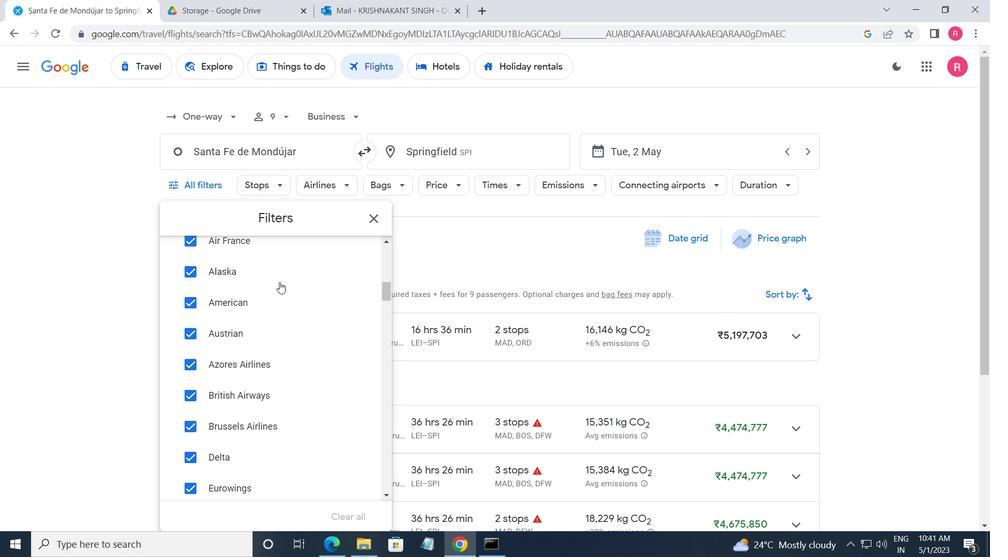 
Action: Mouse scrolled (279, 282) with delta (0, 0)
Screenshot: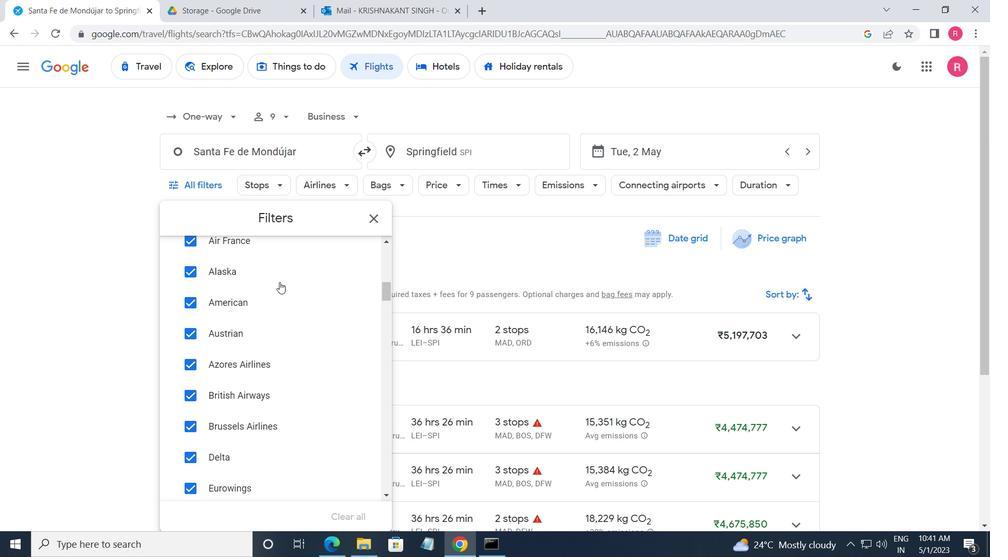 
Action: Mouse scrolled (279, 282) with delta (0, 0)
Screenshot: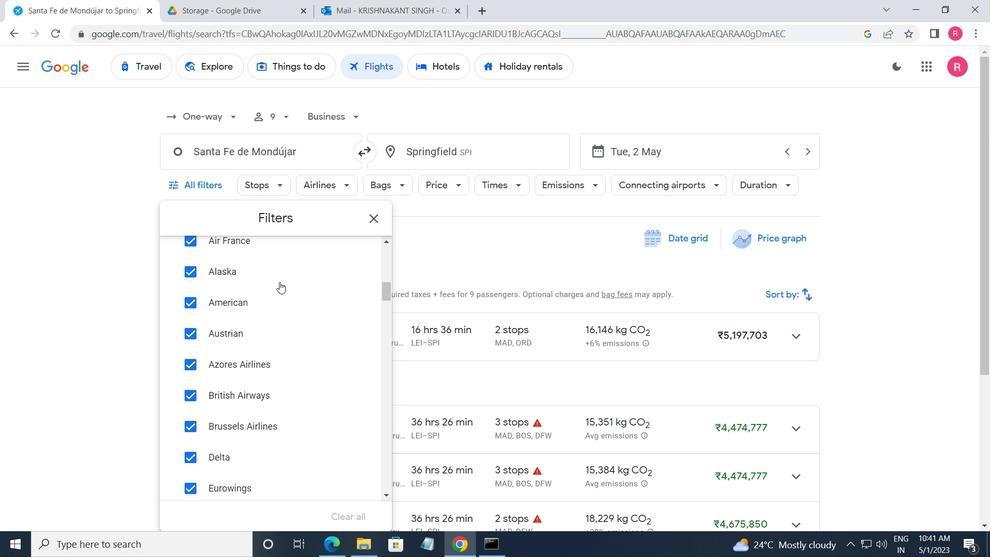 
Action: Mouse scrolled (279, 282) with delta (0, 0)
Screenshot: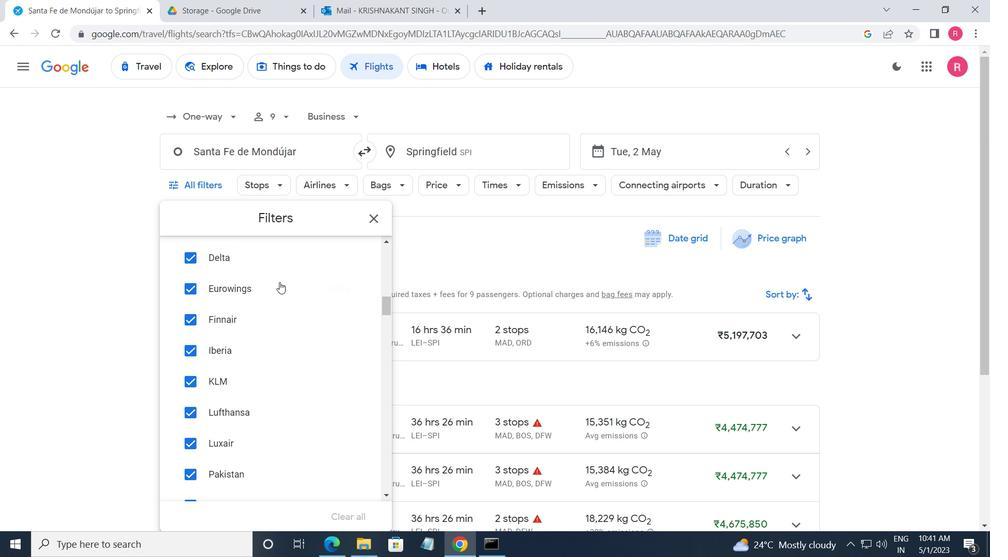 
Action: Mouse scrolled (279, 282) with delta (0, 0)
Screenshot: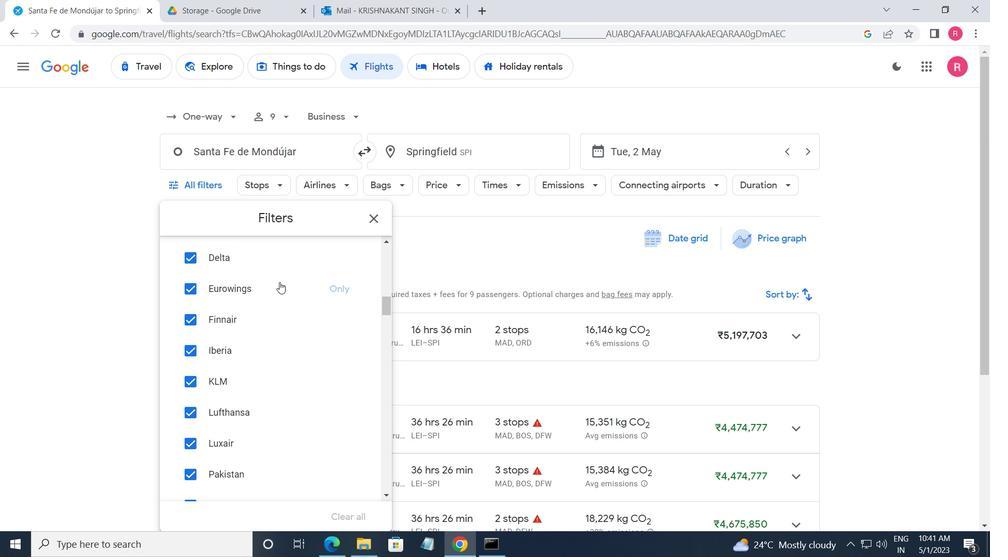 
Action: Mouse scrolled (279, 282) with delta (0, 0)
Screenshot: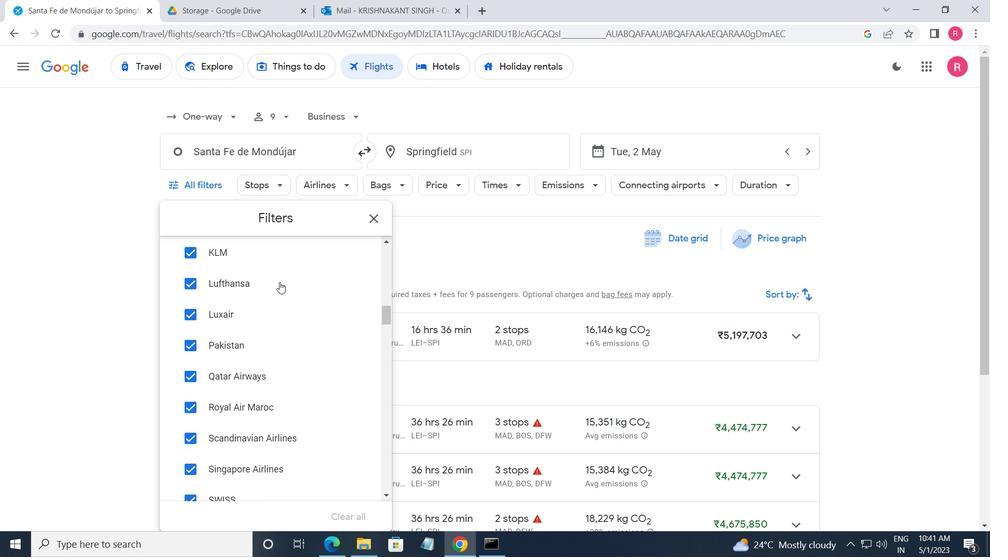 
Action: Mouse moved to (331, 346)
Screenshot: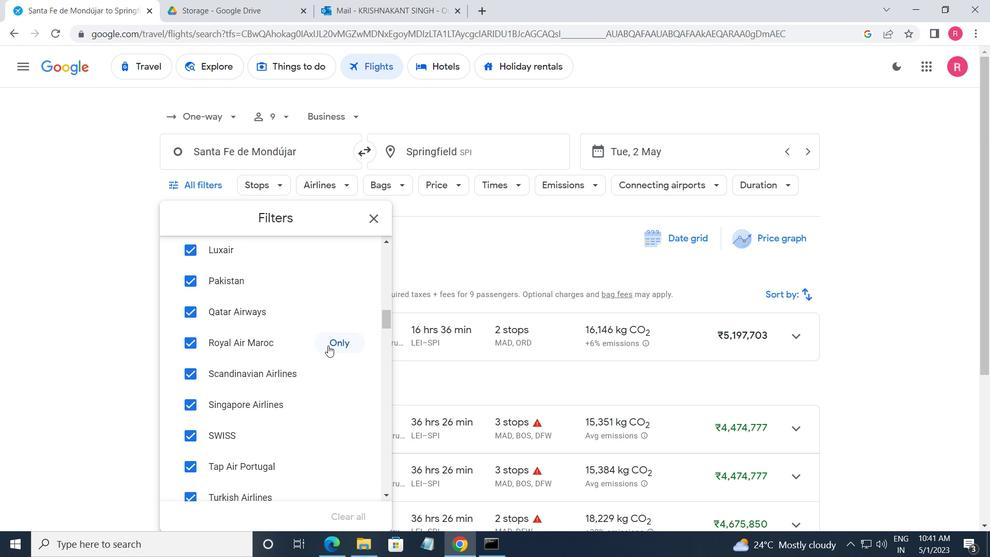 
Action: Mouse pressed left at (331, 346)
Screenshot: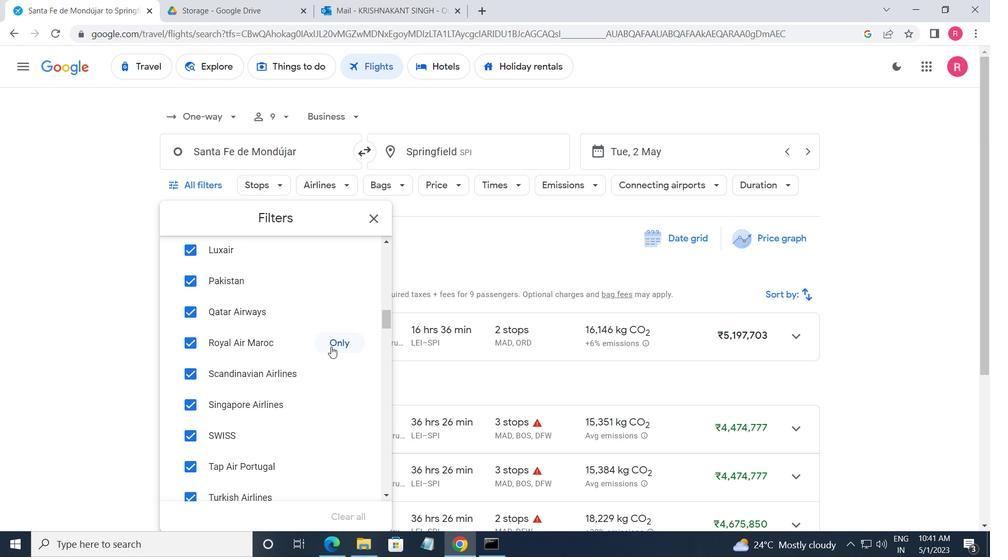 
Action: Mouse scrolled (331, 346) with delta (0, 0)
Screenshot: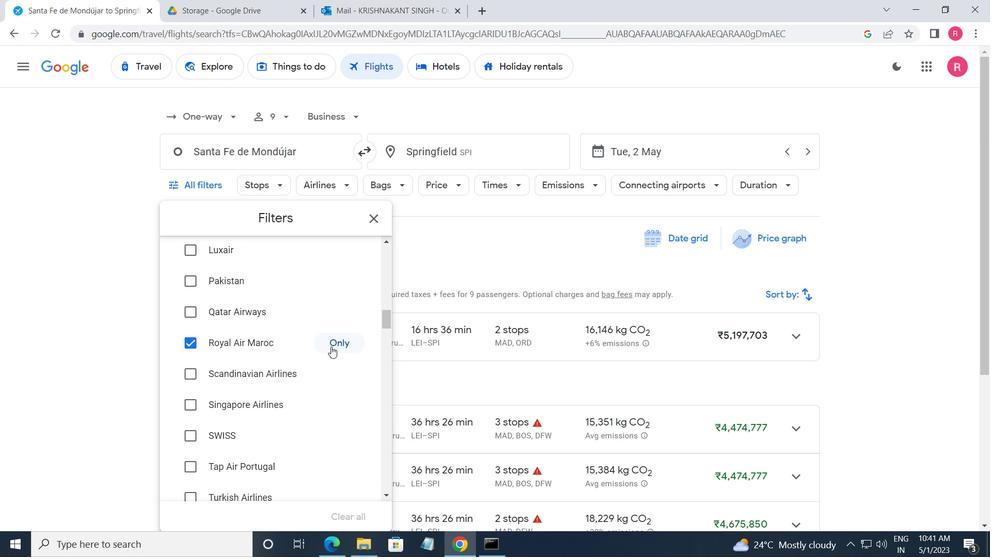 
Action: Mouse scrolled (331, 346) with delta (0, 0)
Screenshot: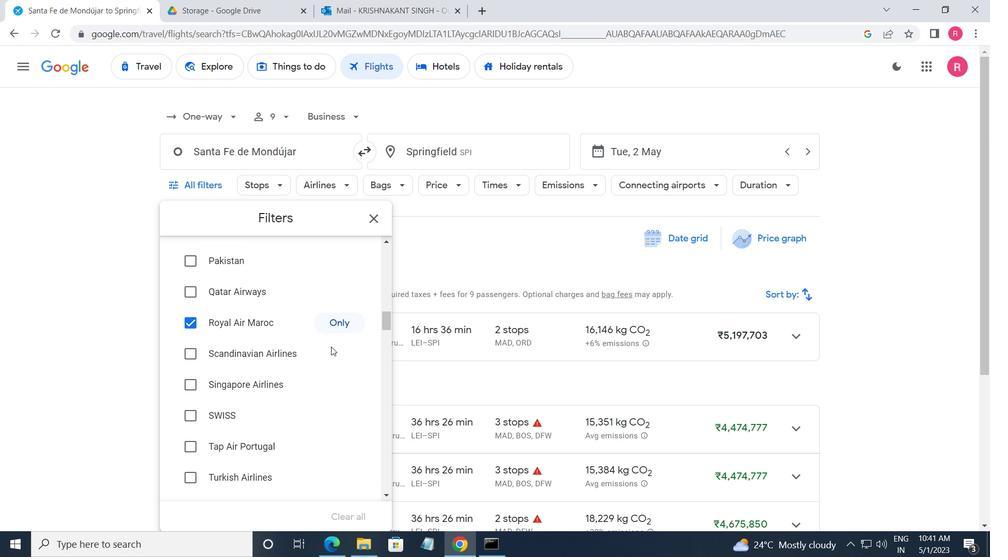 
Action: Mouse scrolled (331, 346) with delta (0, 0)
Screenshot: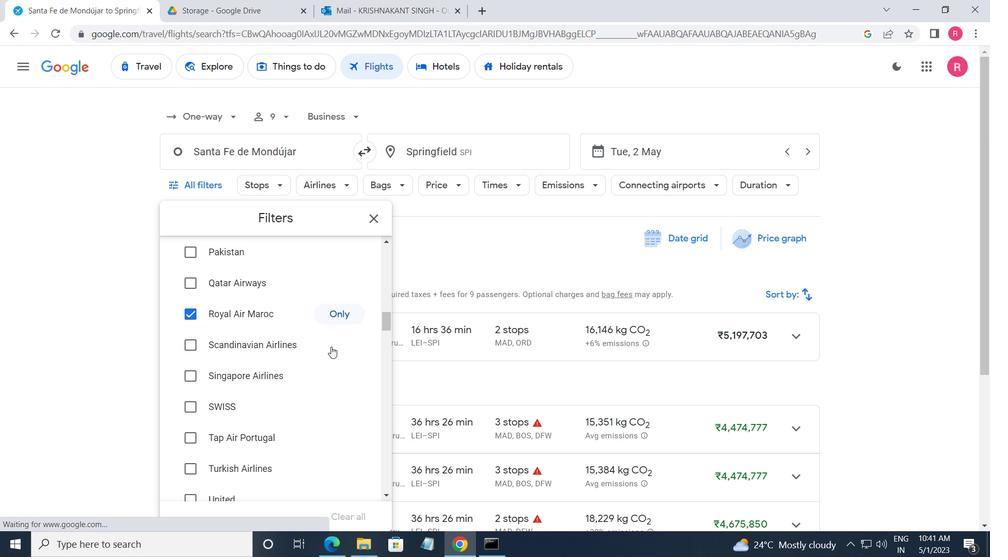 
Action: Mouse scrolled (331, 346) with delta (0, 0)
Screenshot: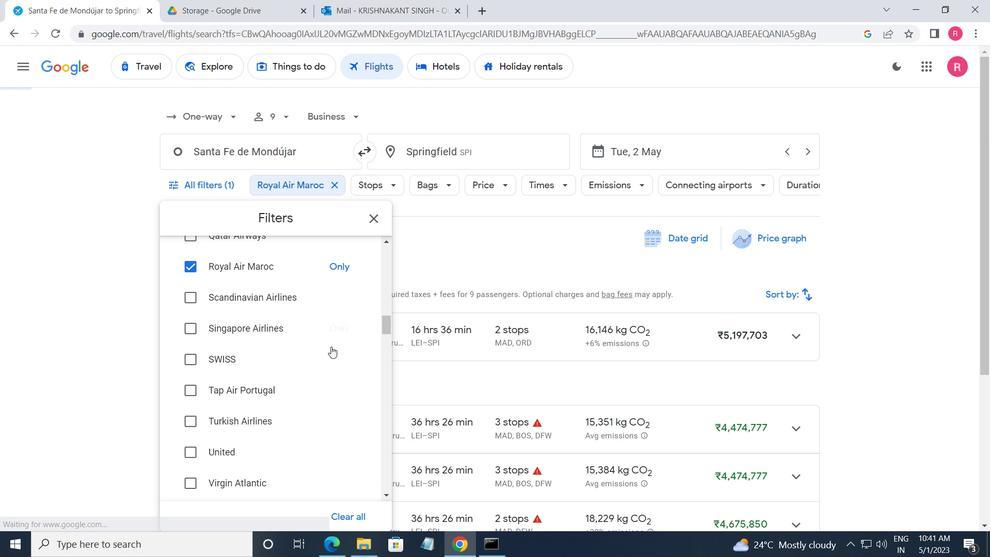 
Action: Mouse moved to (355, 395)
Screenshot: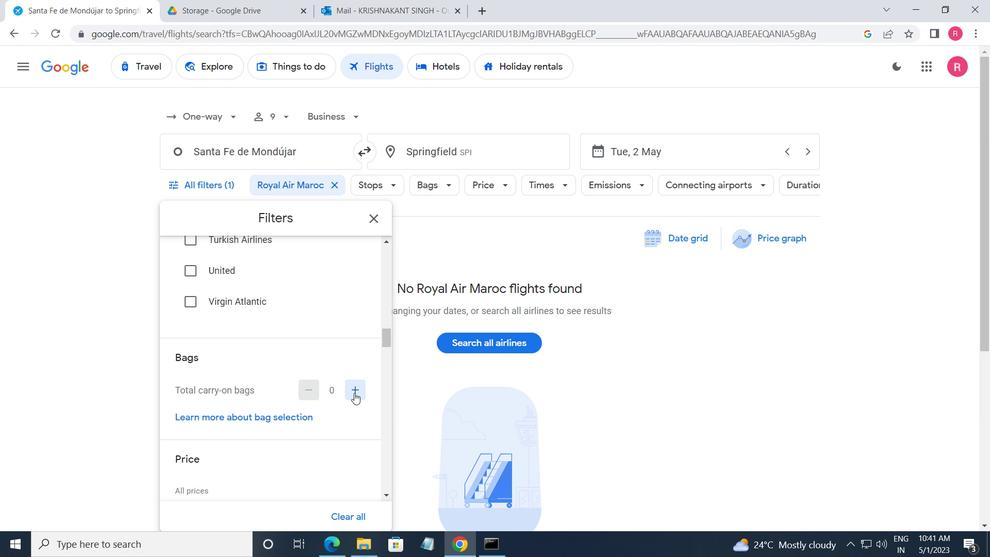 
Action: Mouse pressed left at (355, 395)
Screenshot: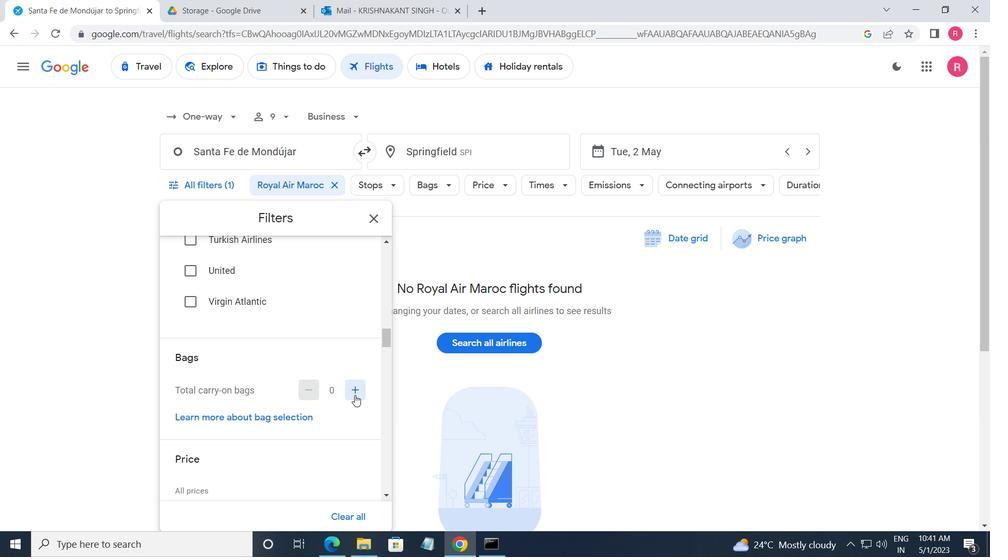 
Action: Mouse scrolled (355, 394) with delta (0, 0)
Screenshot: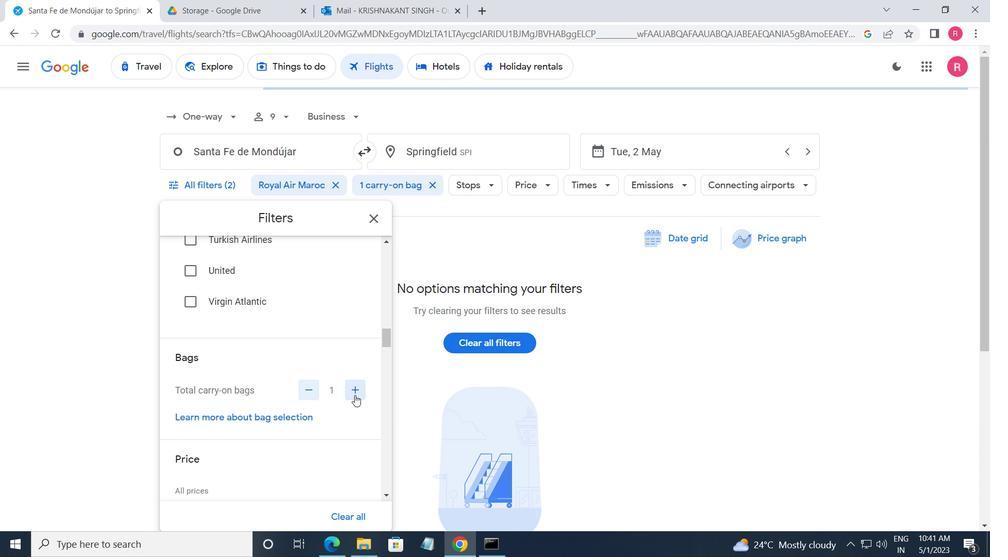 
Action: Mouse scrolled (355, 394) with delta (0, 0)
Screenshot: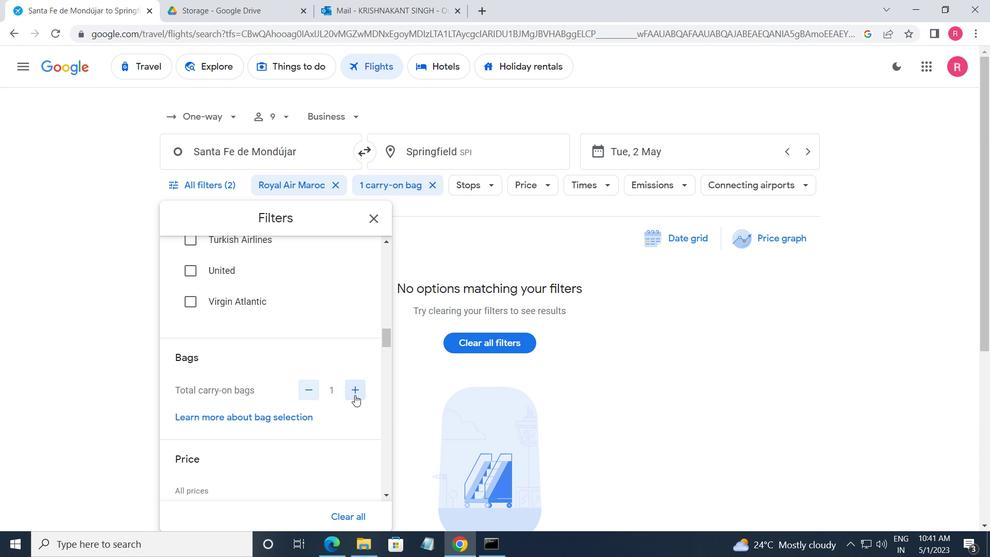 
Action: Mouse moved to (358, 381)
Screenshot: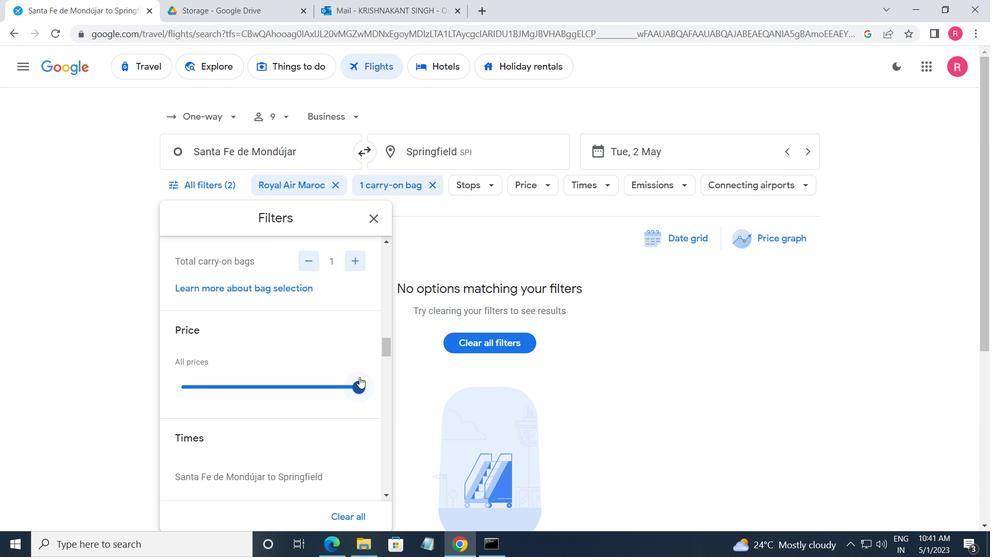 
Action: Mouse pressed left at (358, 381)
Screenshot: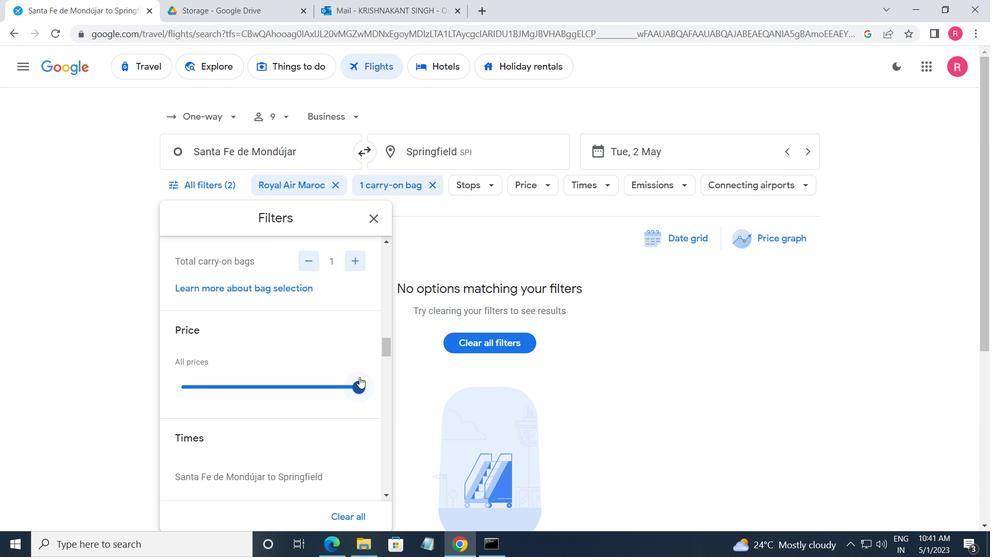 
Action: Mouse moved to (245, 370)
Screenshot: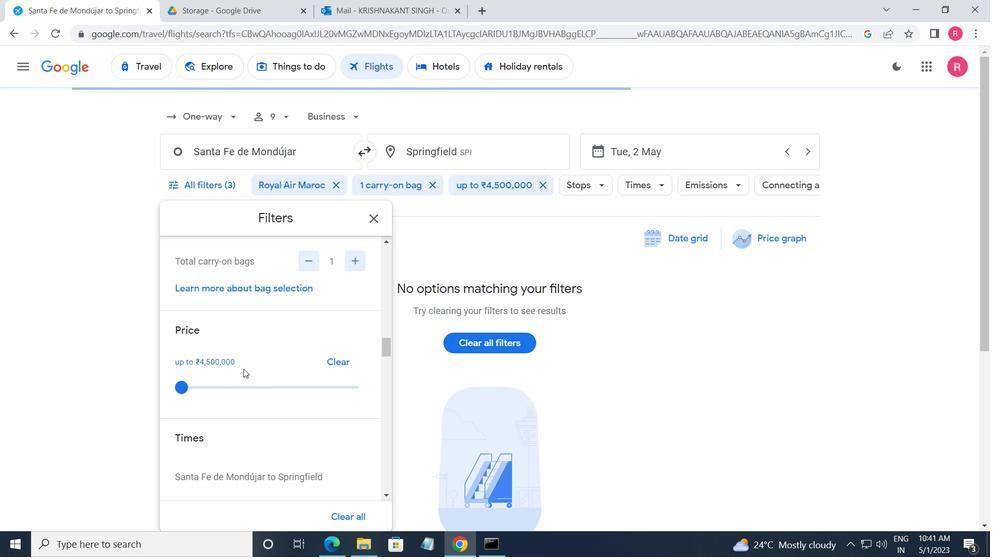
Action: Mouse scrolled (245, 370) with delta (0, 0)
Screenshot: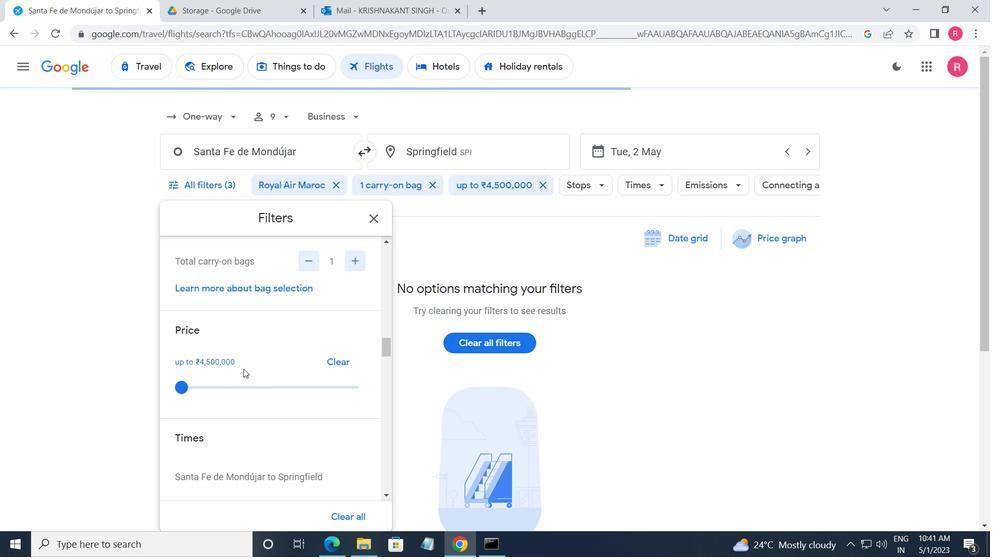 
Action: Mouse moved to (245, 373)
Screenshot: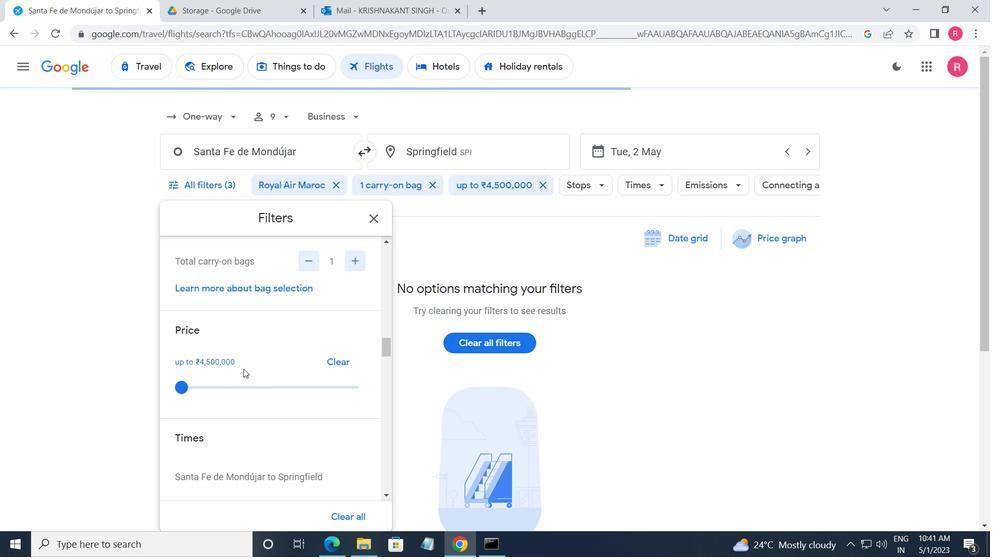
Action: Mouse scrolled (245, 372) with delta (0, 0)
Screenshot: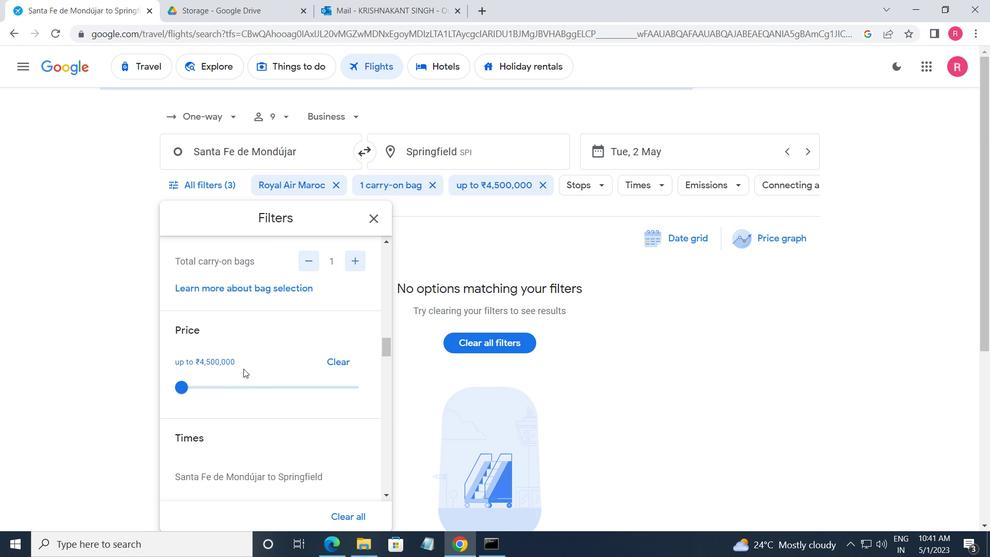 
Action: Mouse scrolled (245, 372) with delta (0, 0)
Screenshot: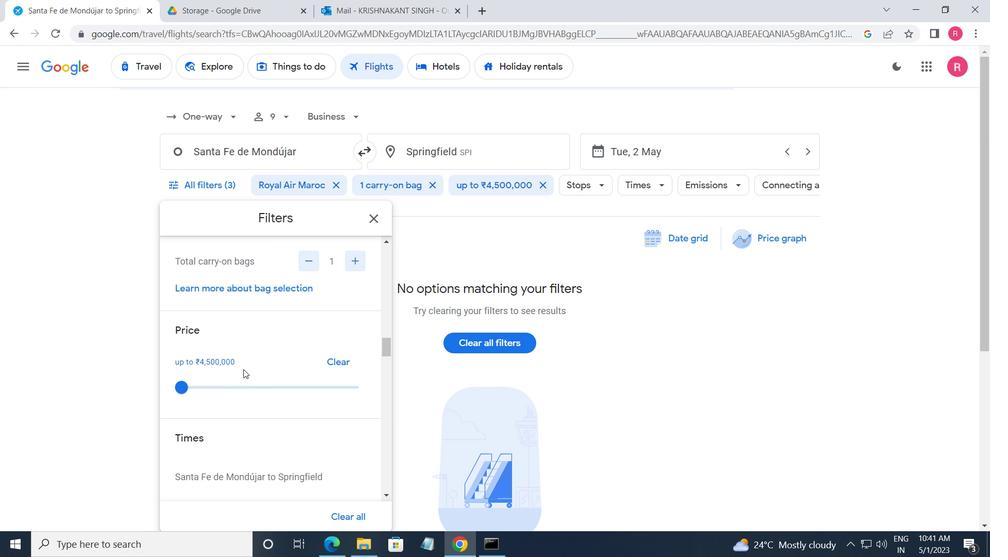 
Action: Mouse moved to (198, 346)
Screenshot: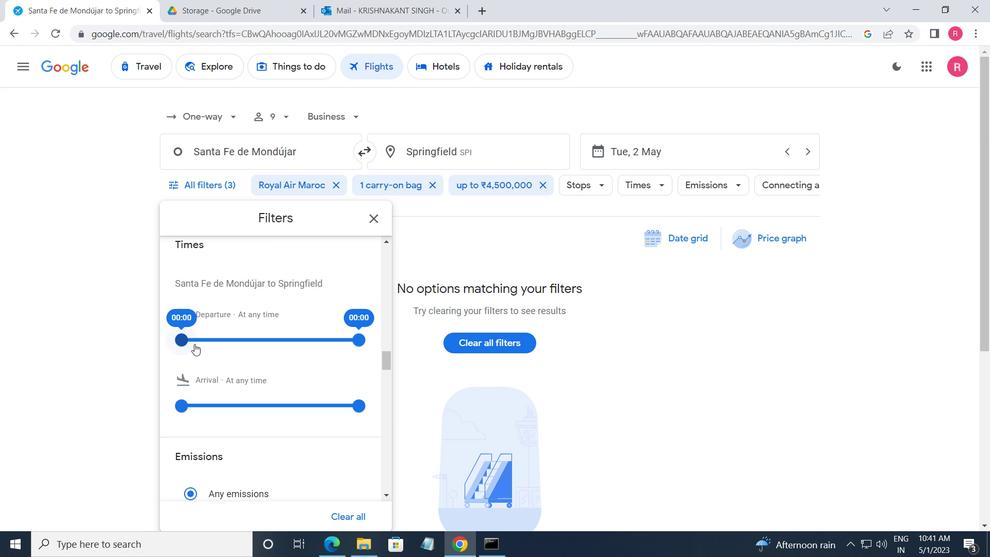 
Action: Mouse pressed left at (198, 346)
Screenshot: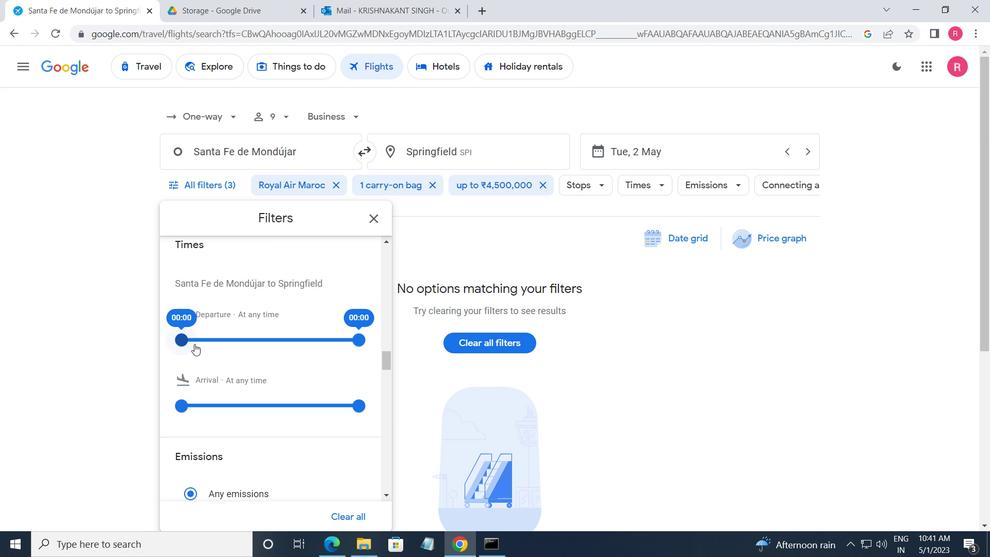 
Action: Mouse moved to (359, 349)
Screenshot: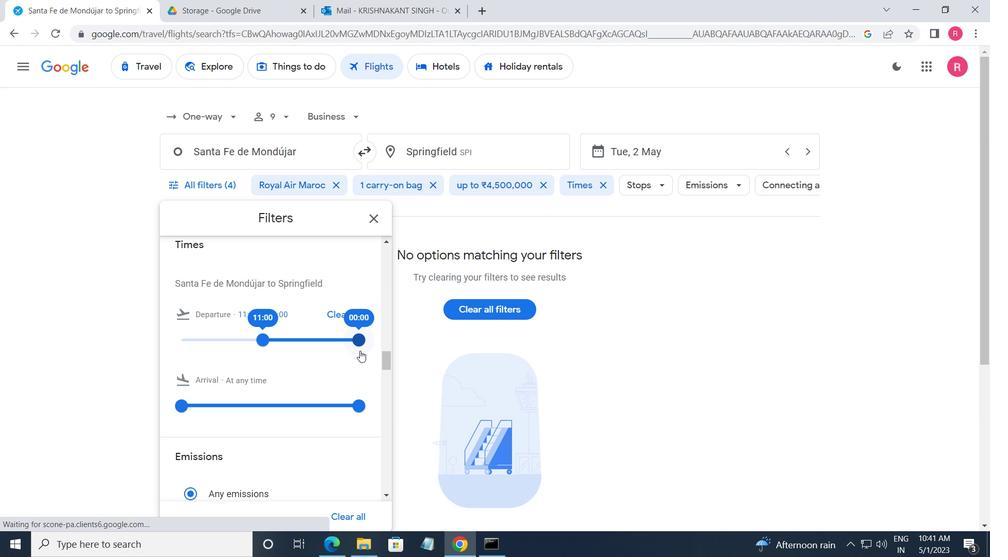 
Action: Mouse pressed left at (359, 349)
Screenshot: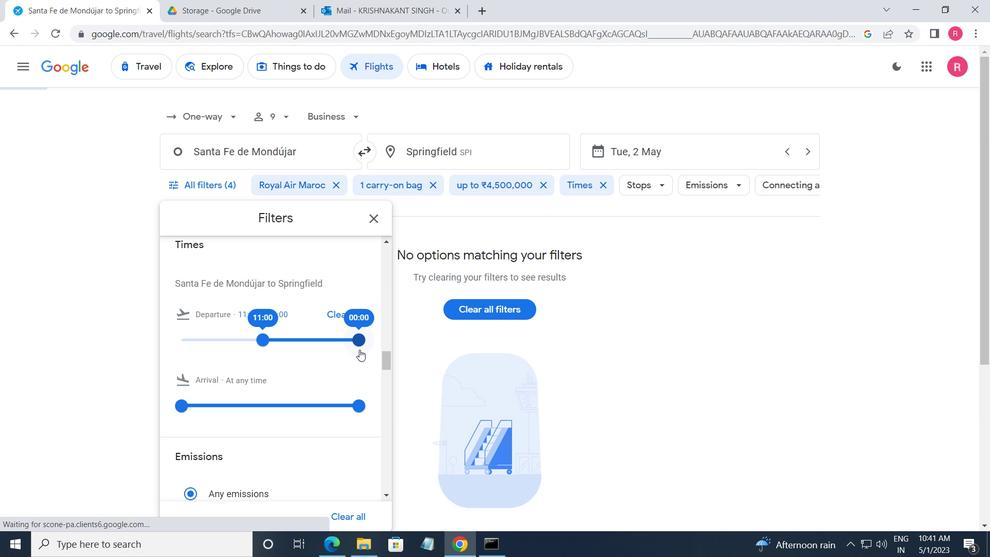 
Action: Mouse moved to (367, 214)
Screenshot: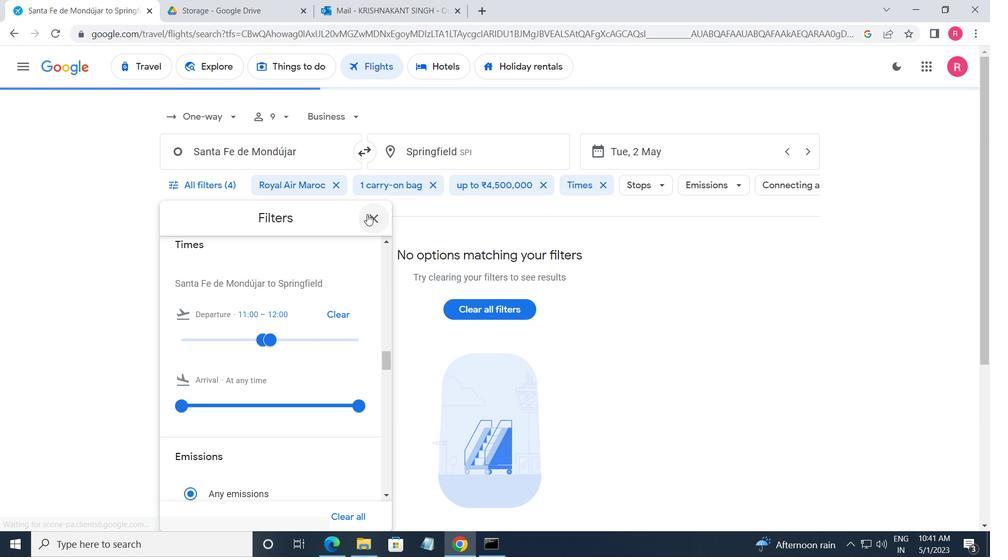 
Action: Mouse pressed left at (367, 214)
Screenshot: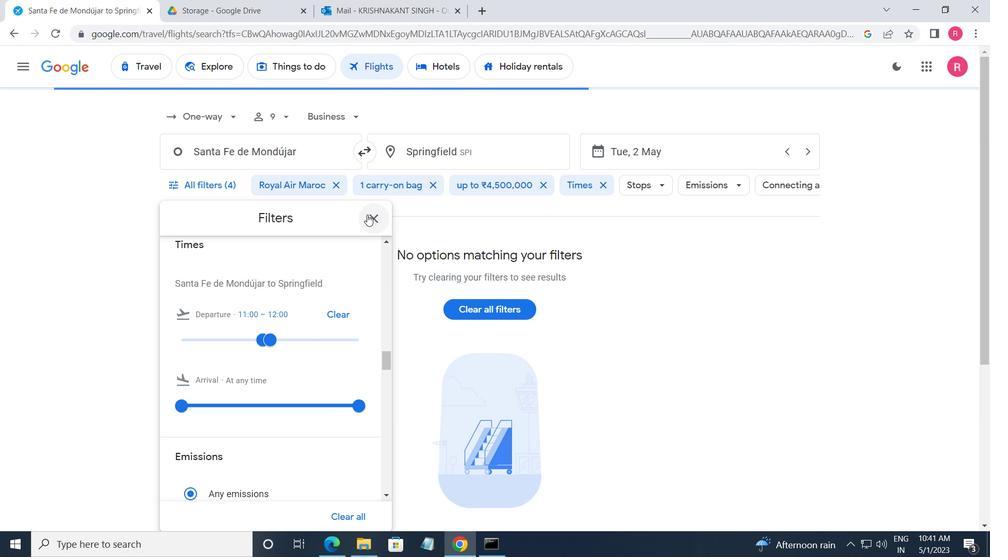 
